 Task: Search one way flight ticket for 3 adults, 3 children in premium economy from Worcester: Worcester Regional Airport to Jackson: Jackson Hole Airport on 5-2-2023. Choice of flights is Westjet. Number of bags: 1 carry on bag. Price is upto 84000. Outbound departure time preference is 11:00.
Action: Mouse moved to (316, 141)
Screenshot: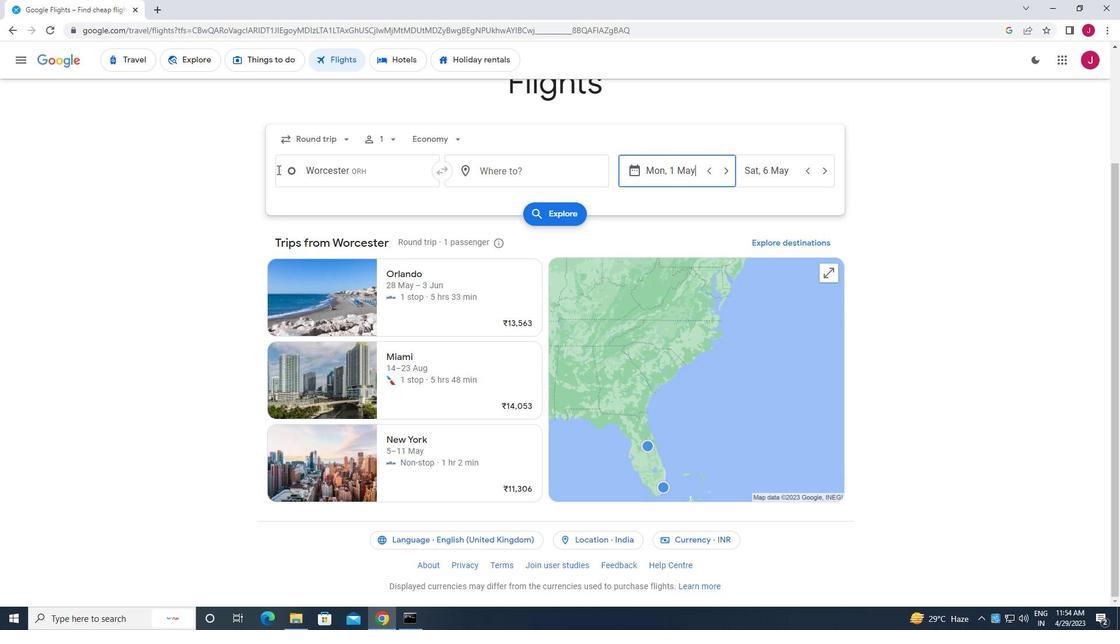 
Action: Mouse pressed left at (316, 141)
Screenshot: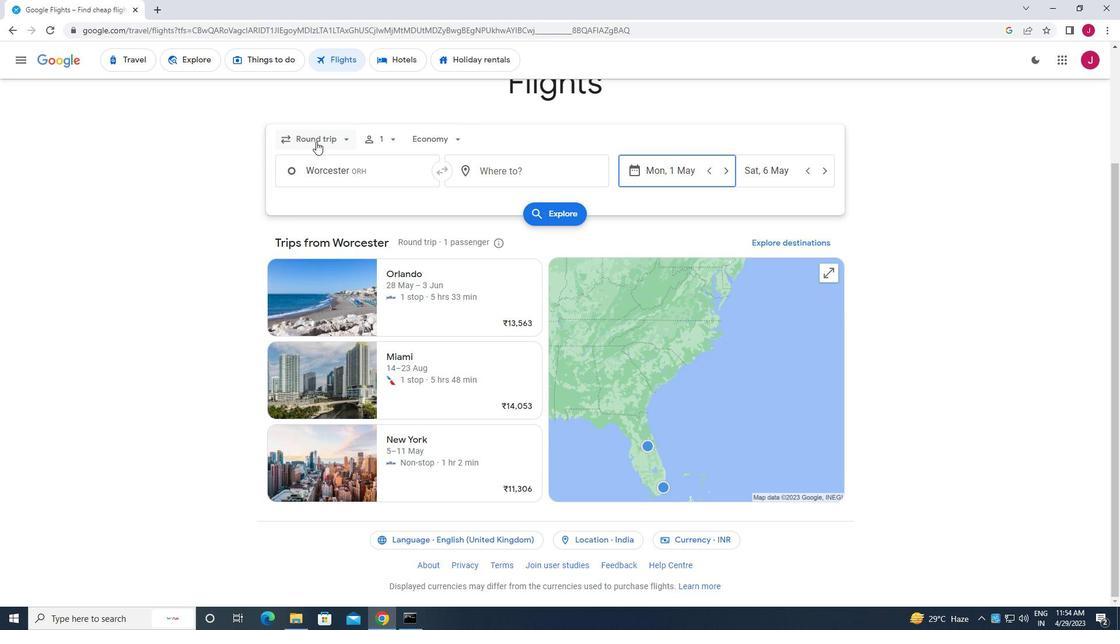 
Action: Mouse moved to (328, 193)
Screenshot: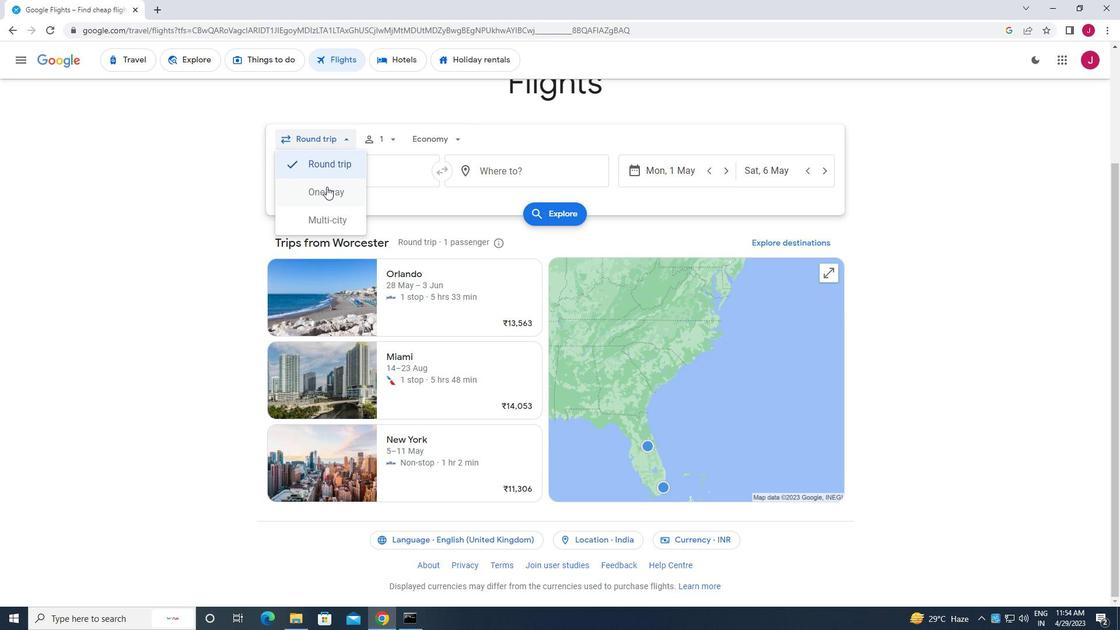 
Action: Mouse pressed left at (328, 193)
Screenshot: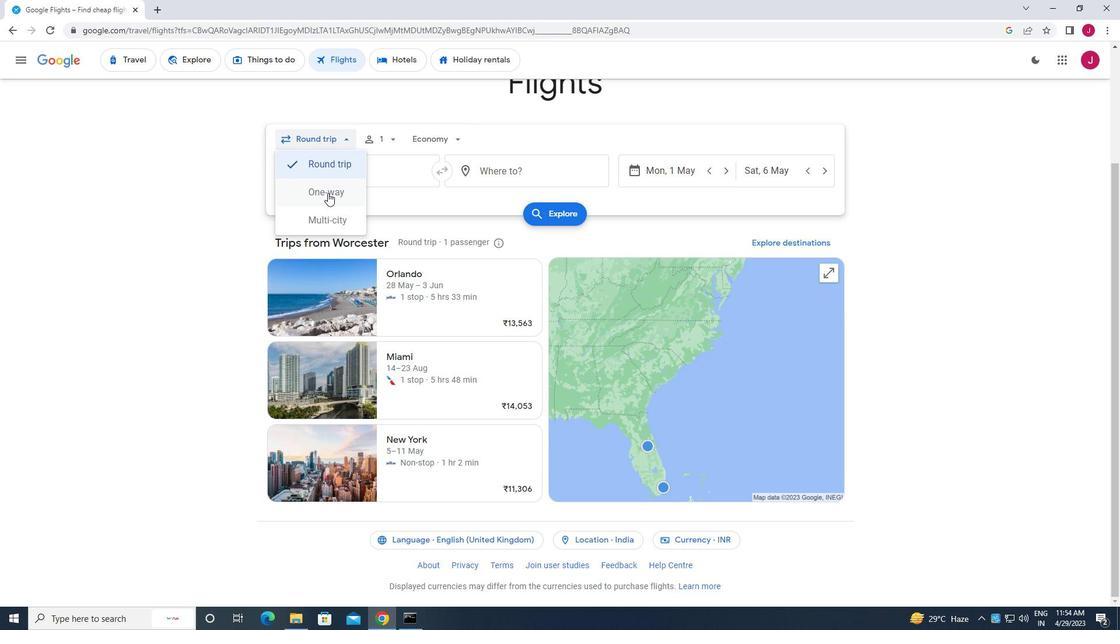 
Action: Mouse moved to (388, 135)
Screenshot: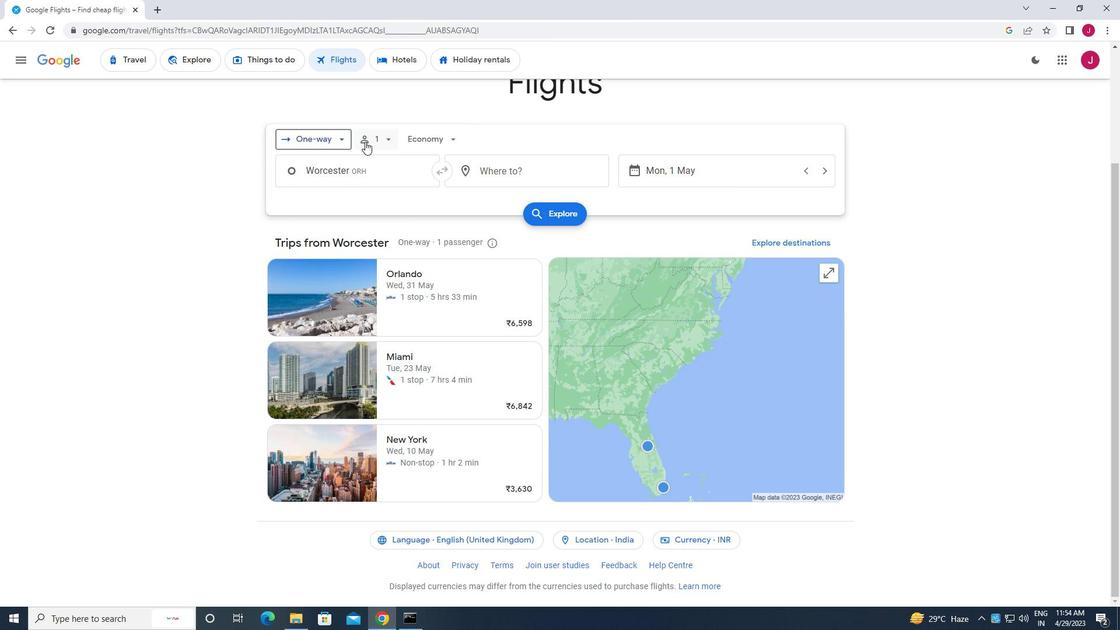 
Action: Mouse pressed left at (388, 135)
Screenshot: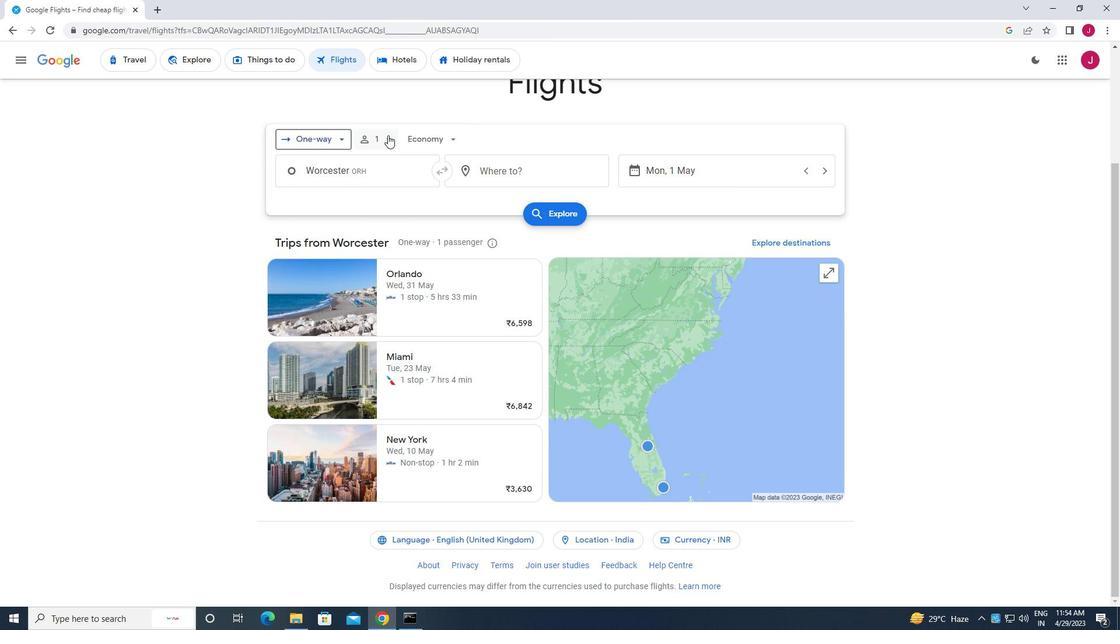 
Action: Mouse moved to (472, 169)
Screenshot: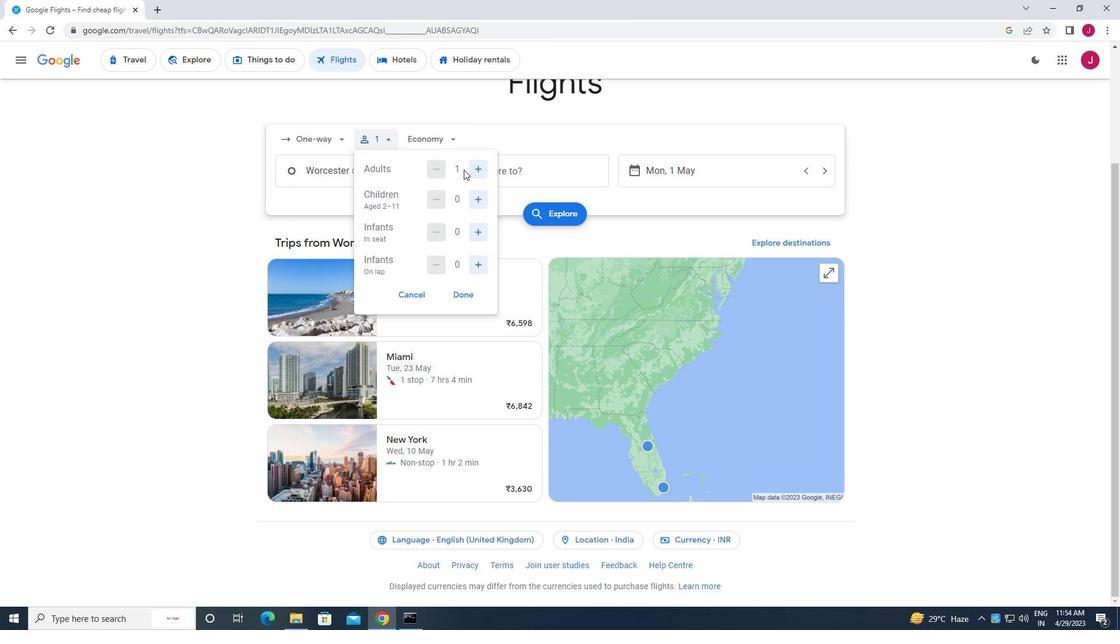 
Action: Mouse pressed left at (472, 169)
Screenshot: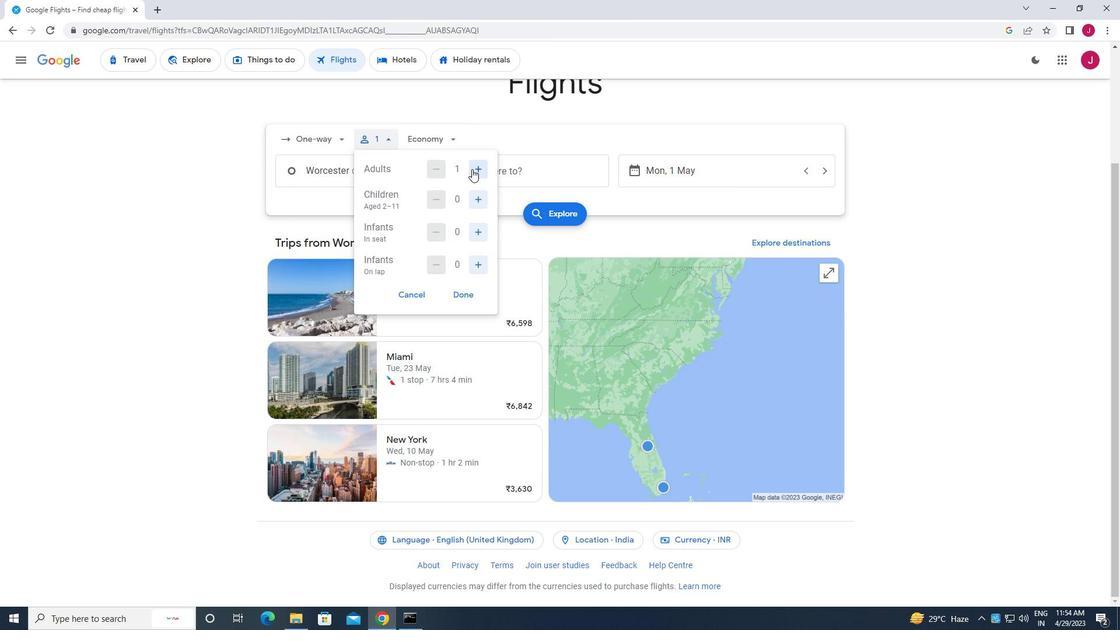 
Action: Mouse moved to (474, 169)
Screenshot: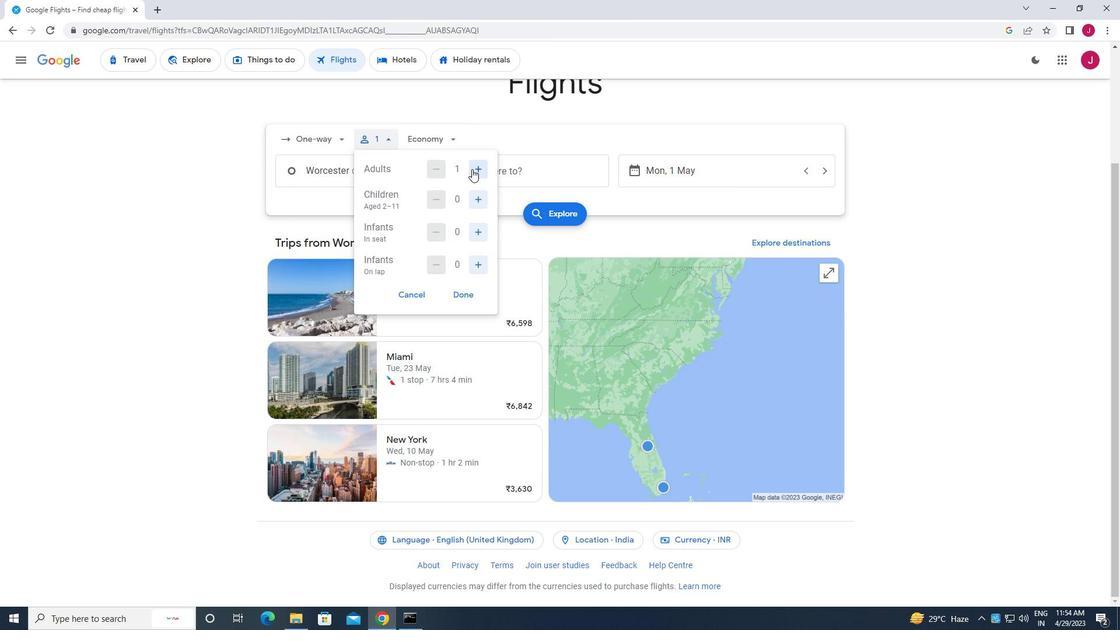 
Action: Mouse pressed left at (474, 169)
Screenshot: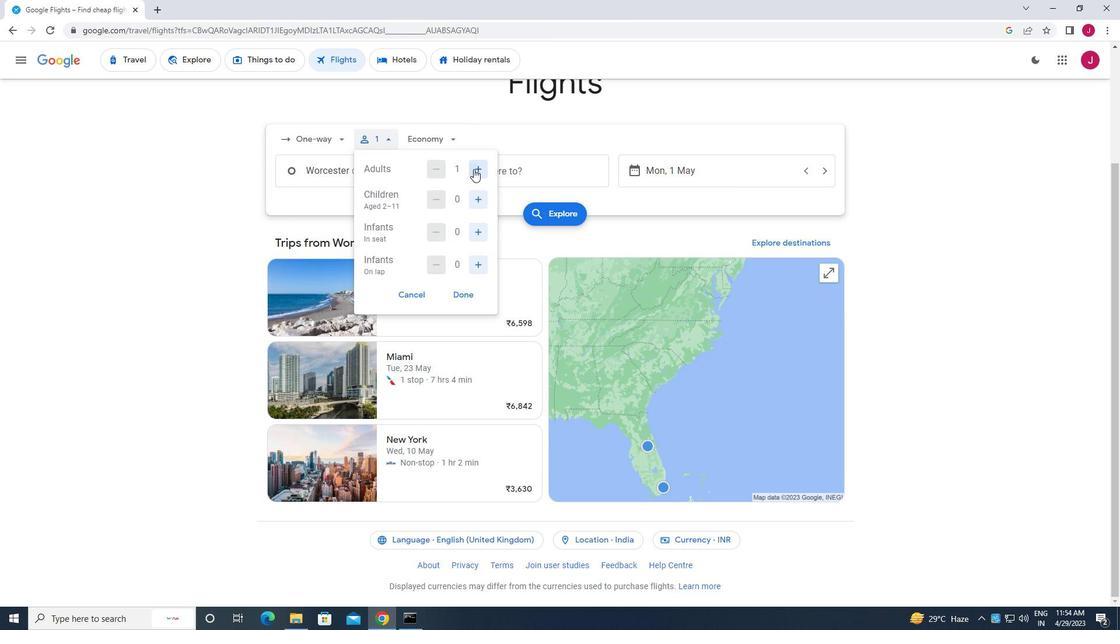 
Action: Mouse moved to (475, 197)
Screenshot: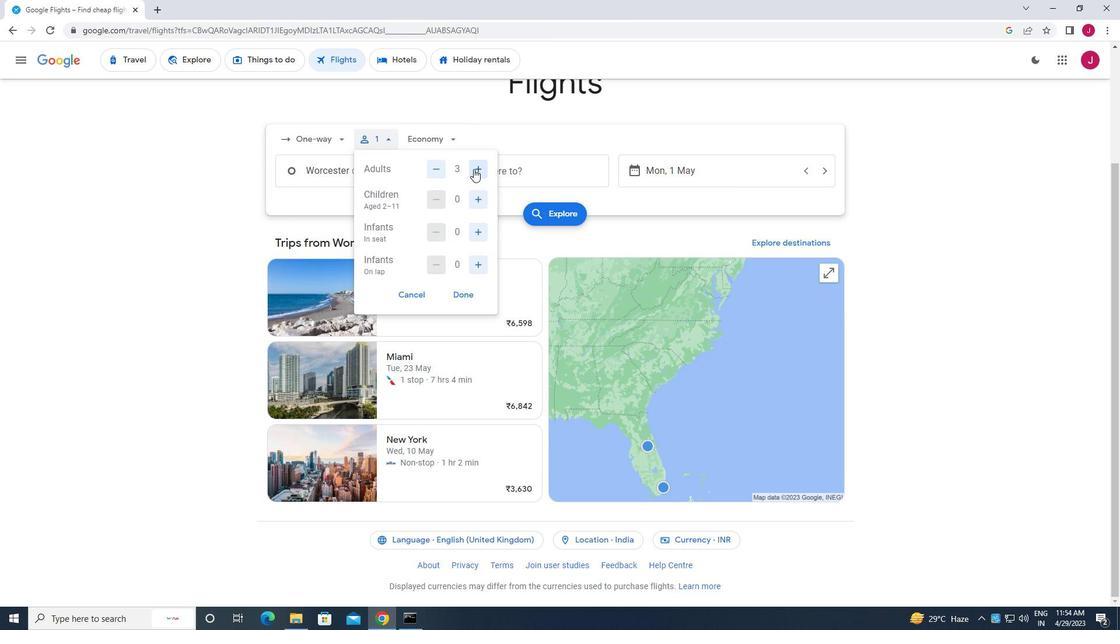 
Action: Mouse pressed left at (475, 197)
Screenshot: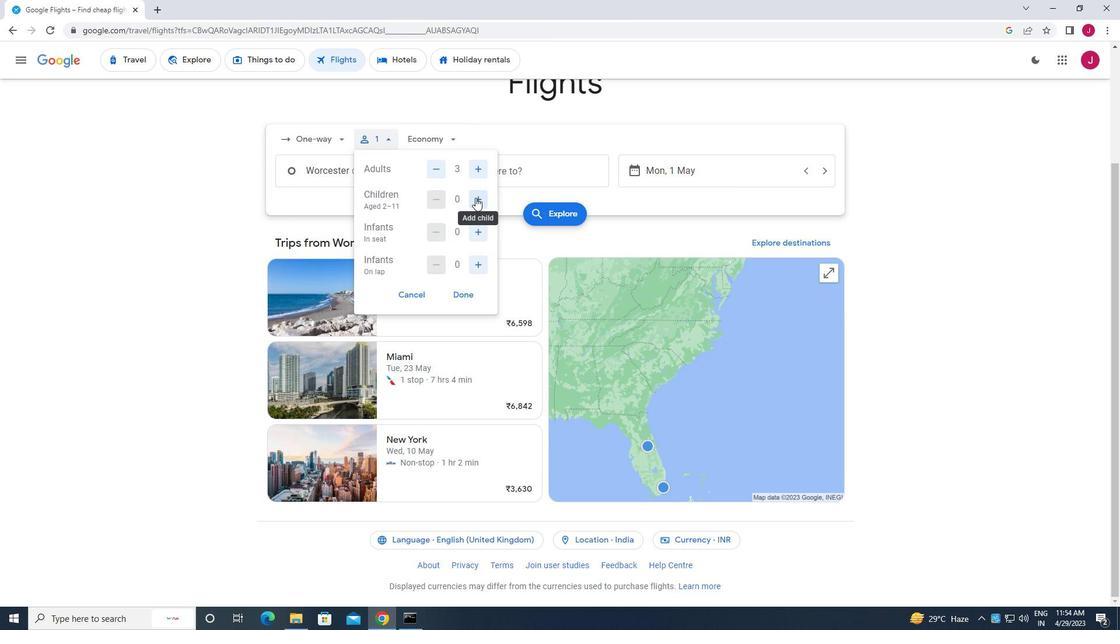 
Action: Mouse moved to (475, 197)
Screenshot: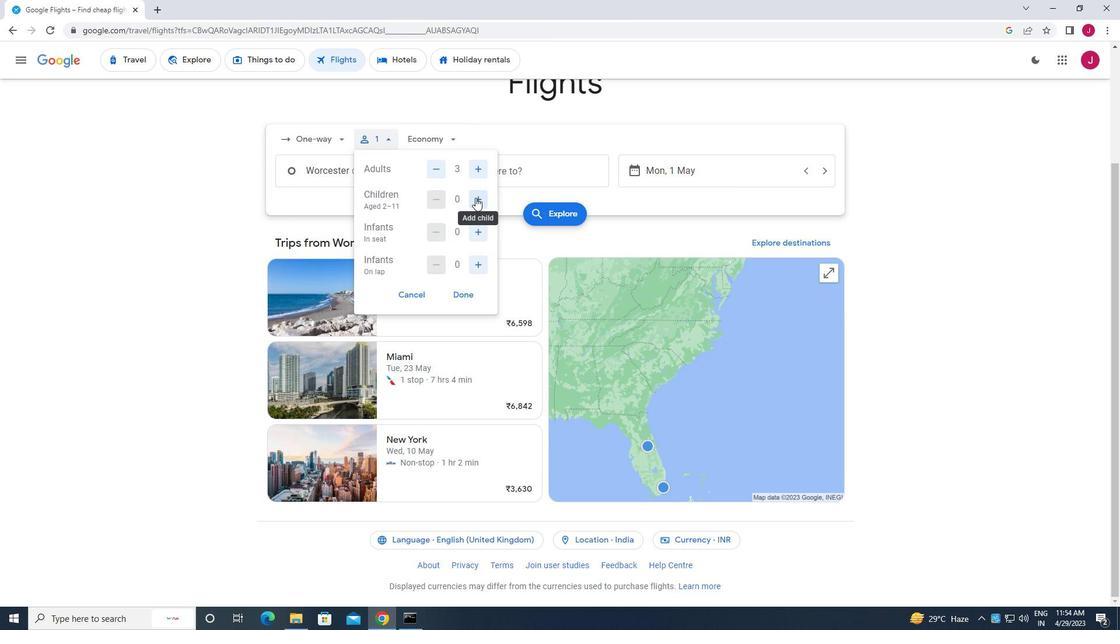 
Action: Mouse pressed left at (475, 197)
Screenshot: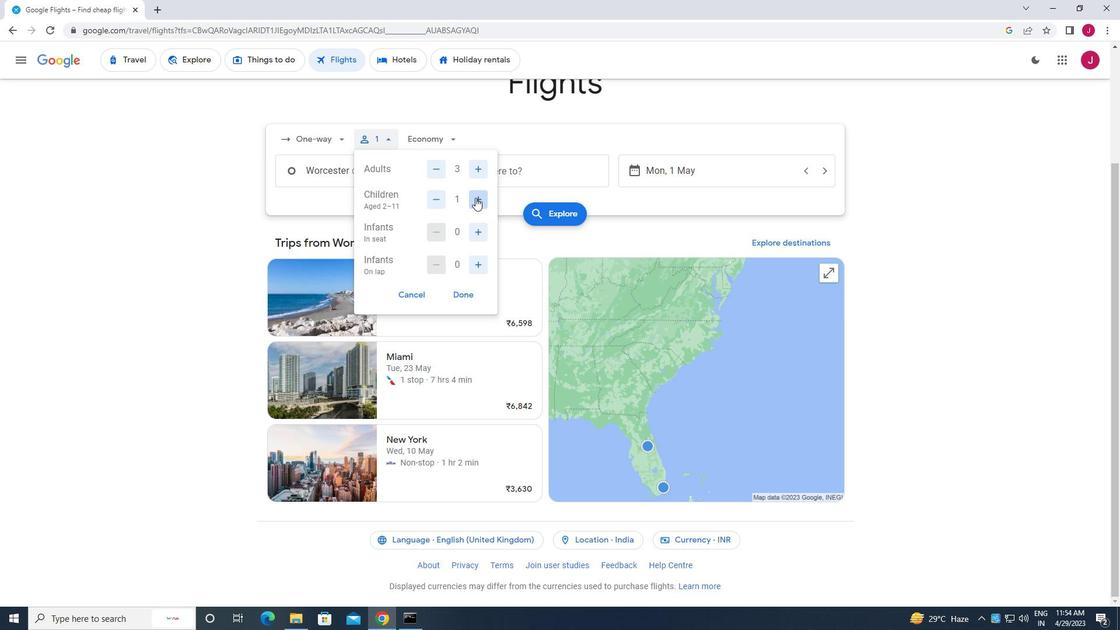 
Action: Mouse pressed left at (475, 197)
Screenshot: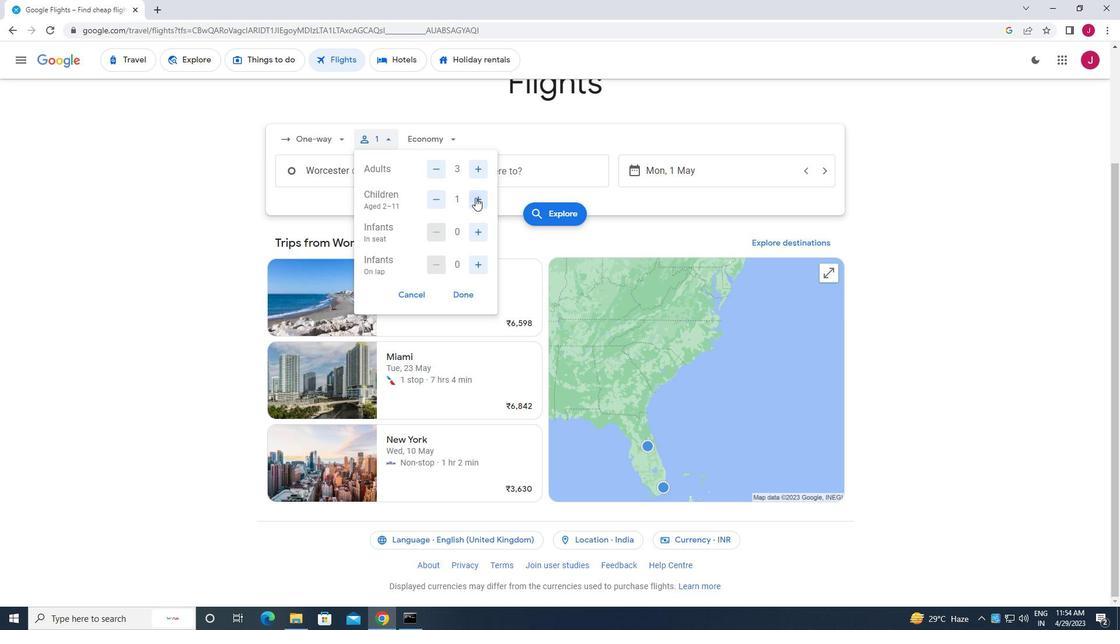 
Action: Mouse moved to (467, 296)
Screenshot: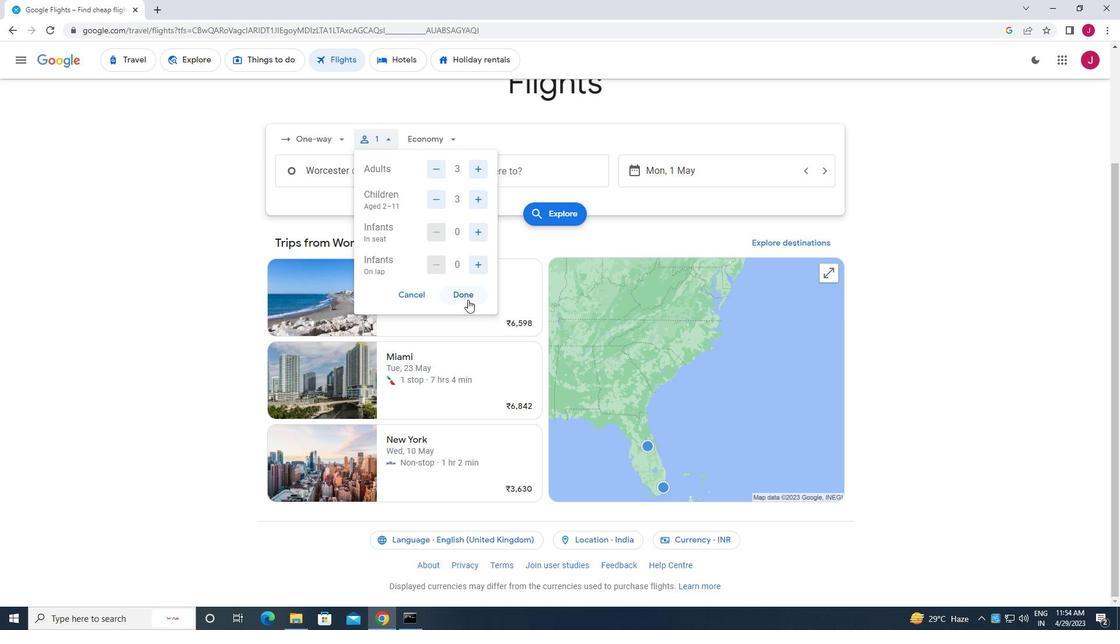 
Action: Mouse pressed left at (467, 296)
Screenshot: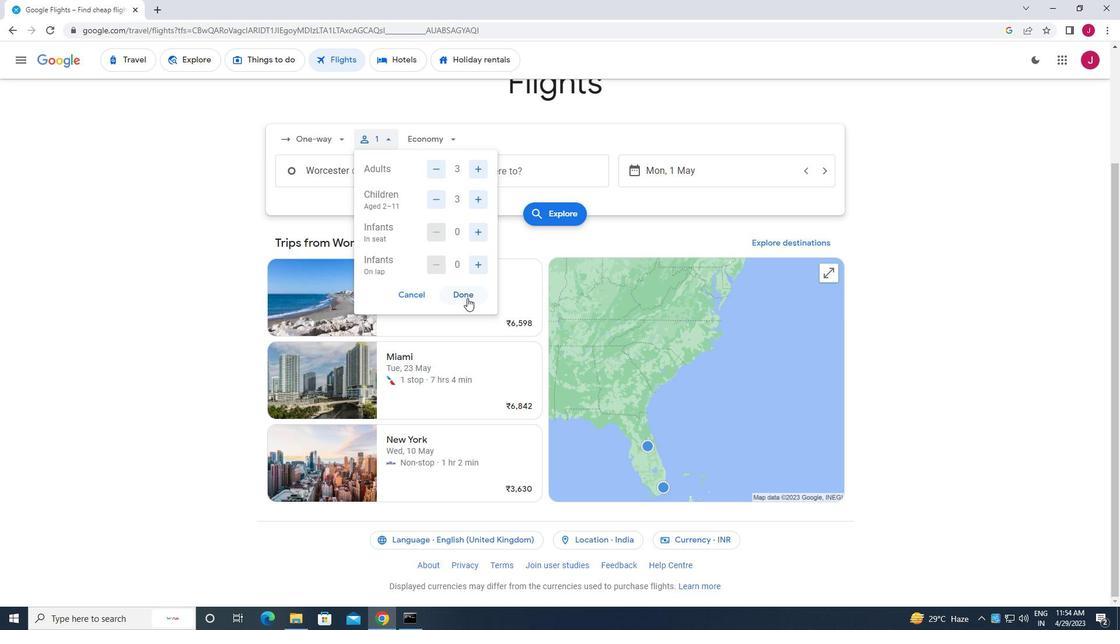 
Action: Mouse moved to (429, 141)
Screenshot: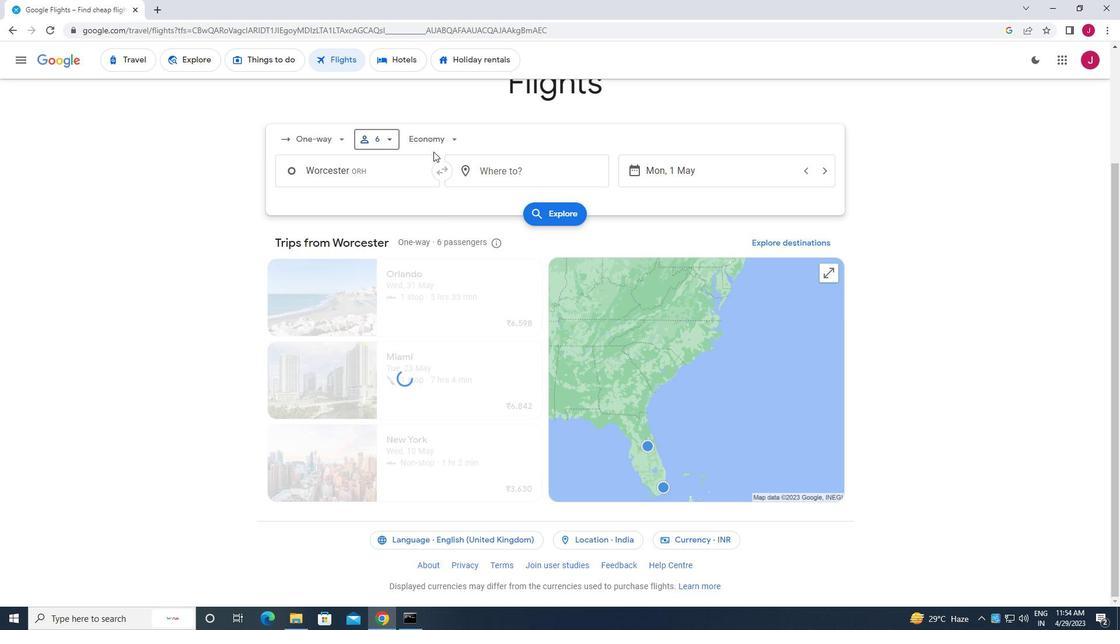 
Action: Mouse pressed left at (429, 141)
Screenshot: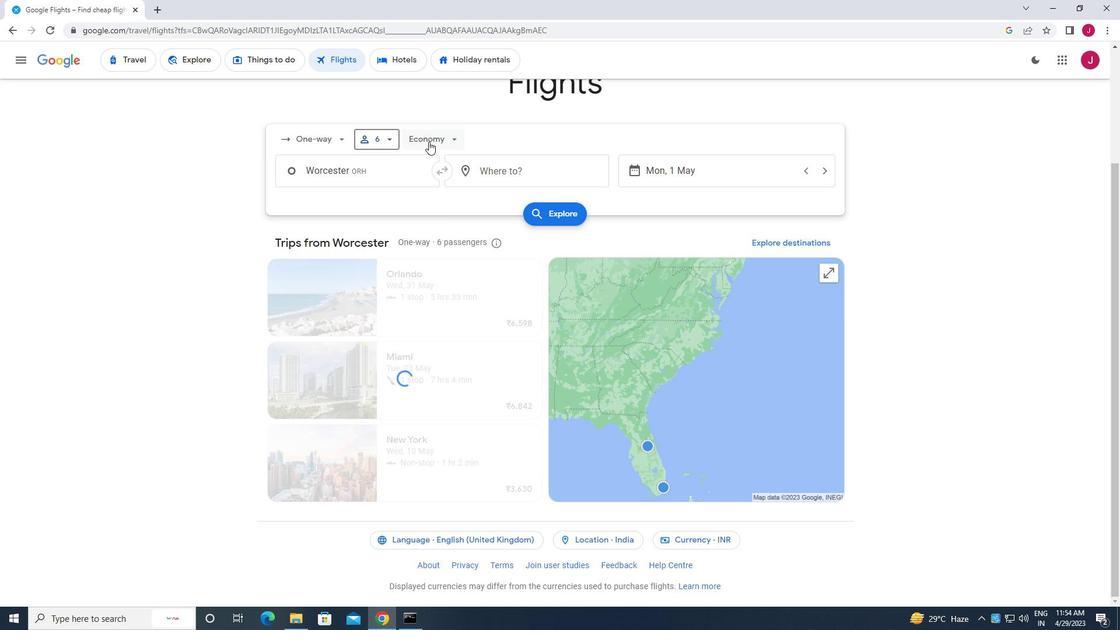 
Action: Mouse moved to (441, 189)
Screenshot: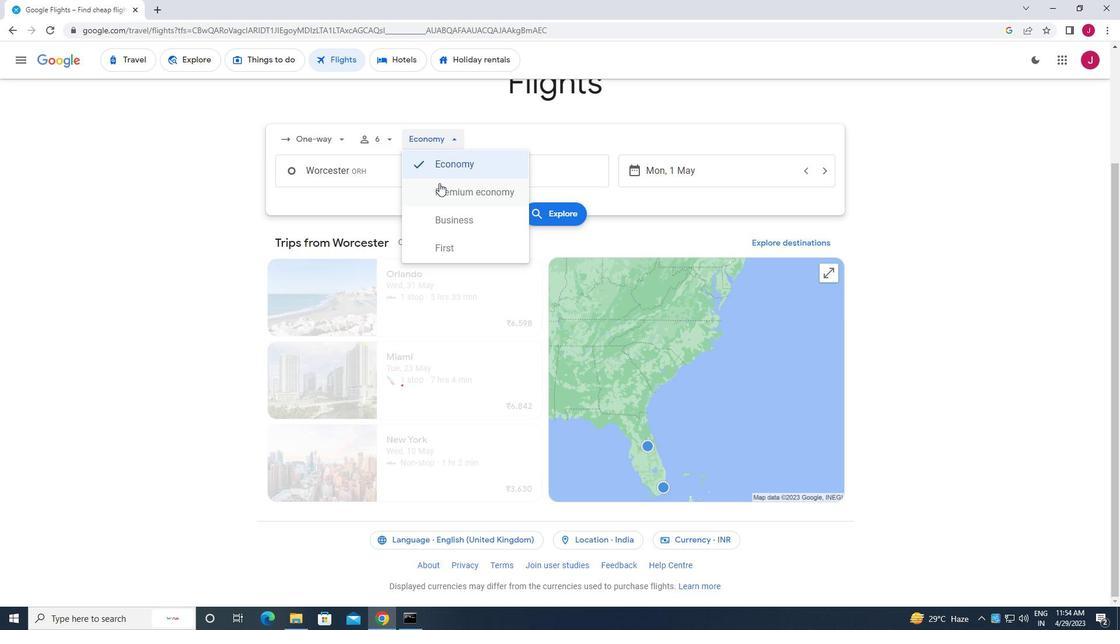 
Action: Mouse pressed left at (441, 189)
Screenshot: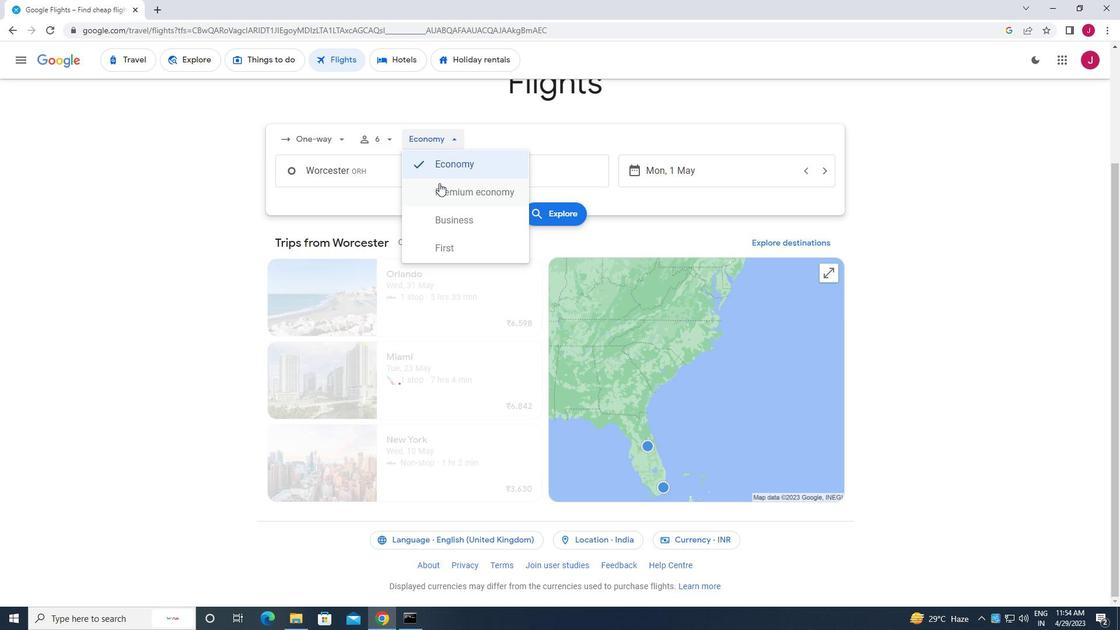 
Action: Mouse moved to (388, 175)
Screenshot: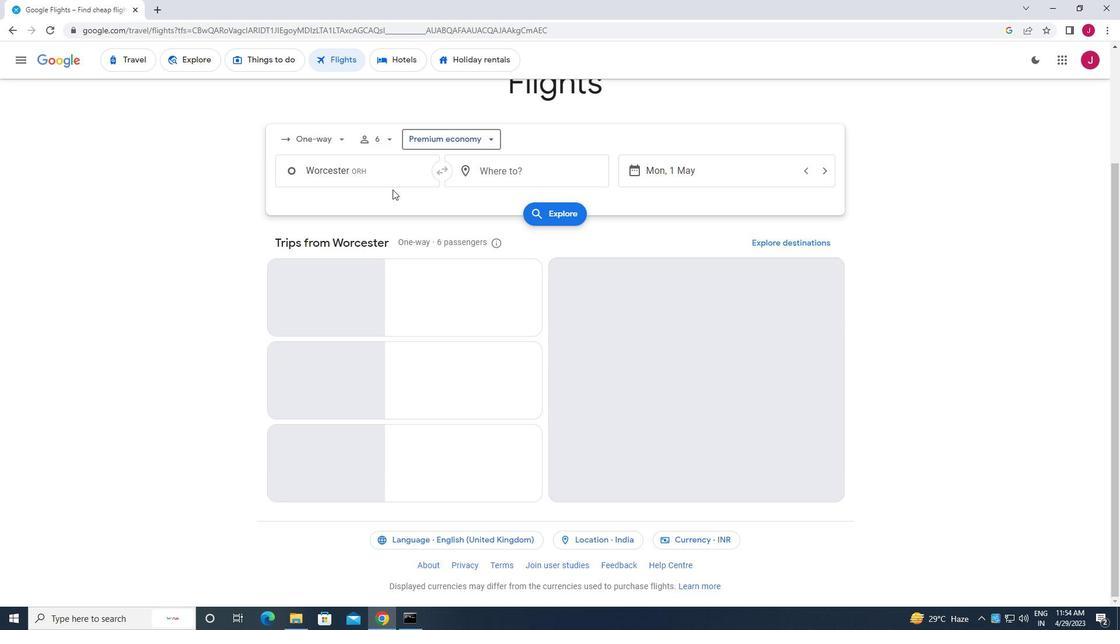 
Action: Mouse pressed left at (388, 175)
Screenshot: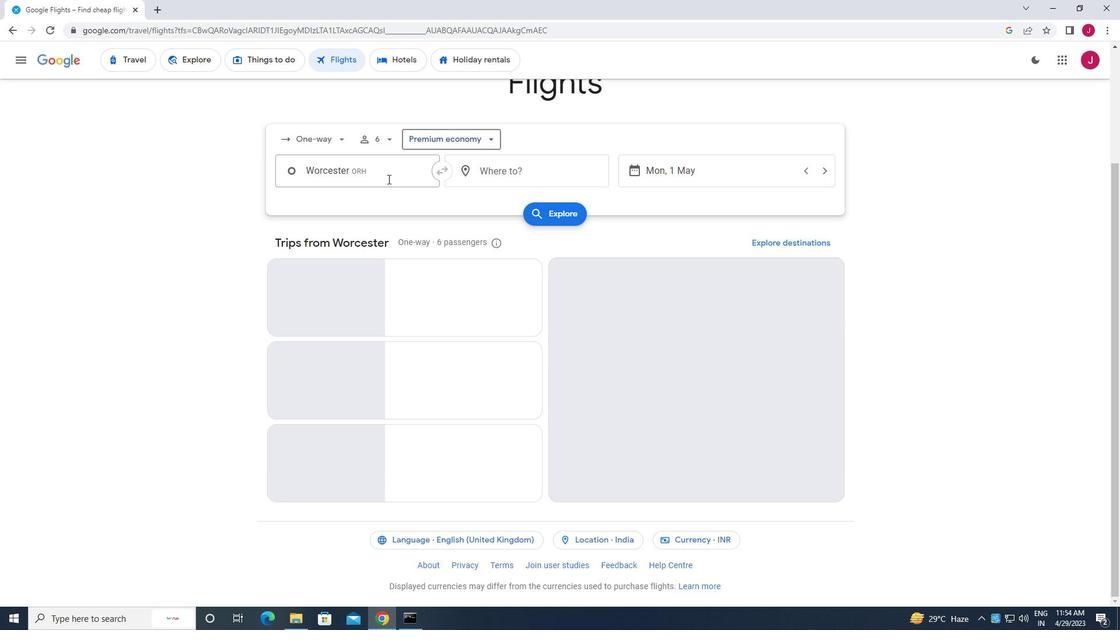 
Action: Mouse moved to (387, 175)
Screenshot: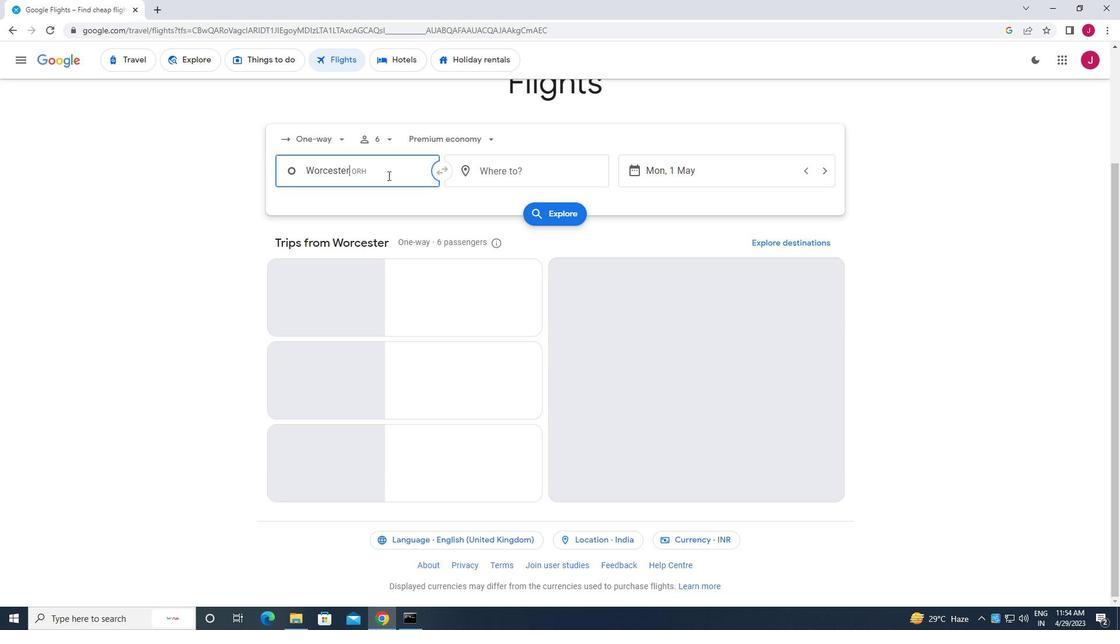 
Action: Key pressed worcester
Screenshot: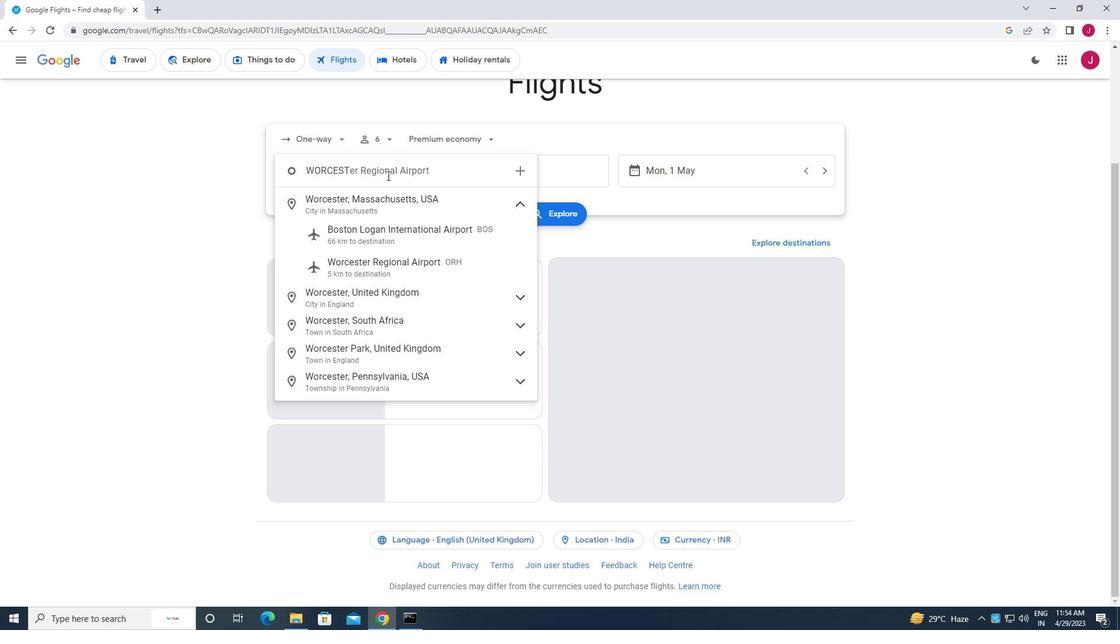 
Action: Mouse moved to (411, 252)
Screenshot: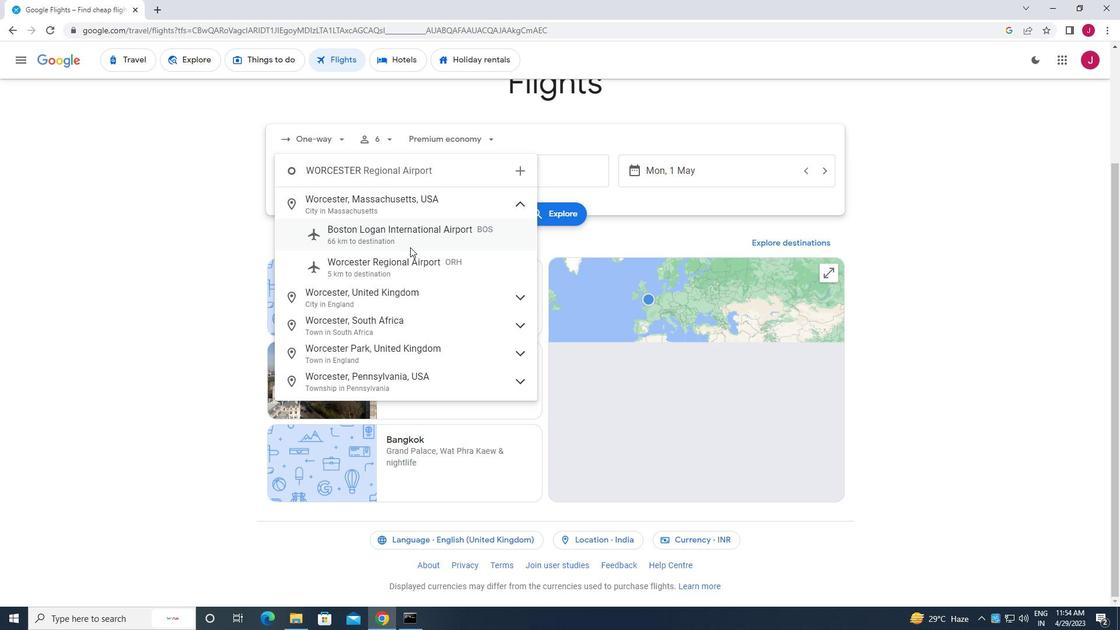 
Action: Mouse pressed left at (411, 252)
Screenshot: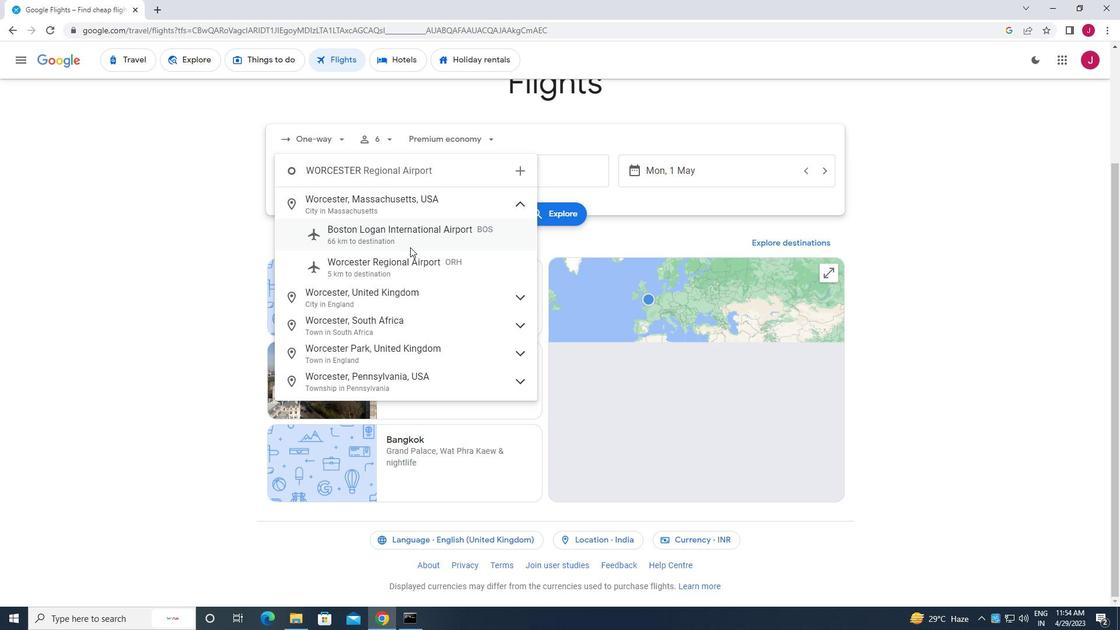 
Action: Mouse moved to (519, 173)
Screenshot: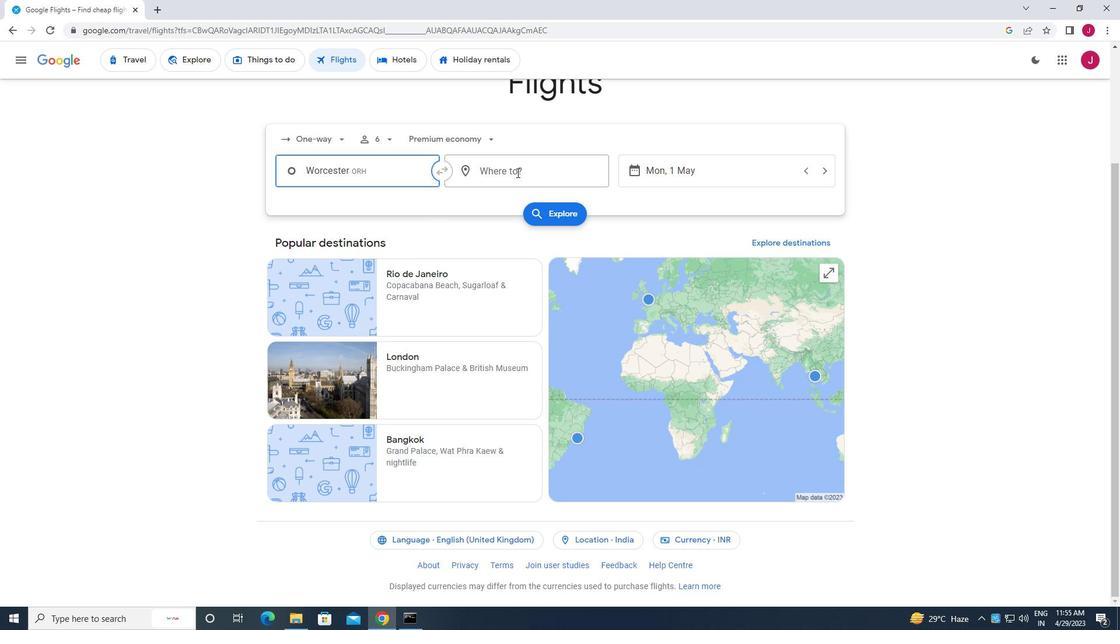 
Action: Mouse pressed left at (519, 173)
Screenshot: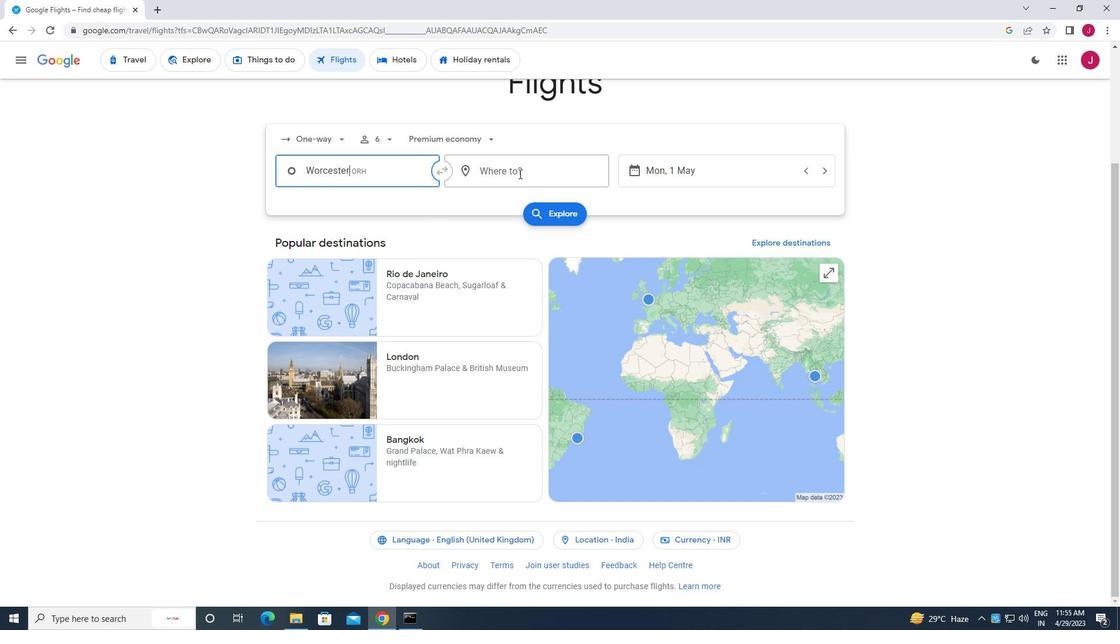 
Action: Key pressed jackson<Key.space>h
Screenshot: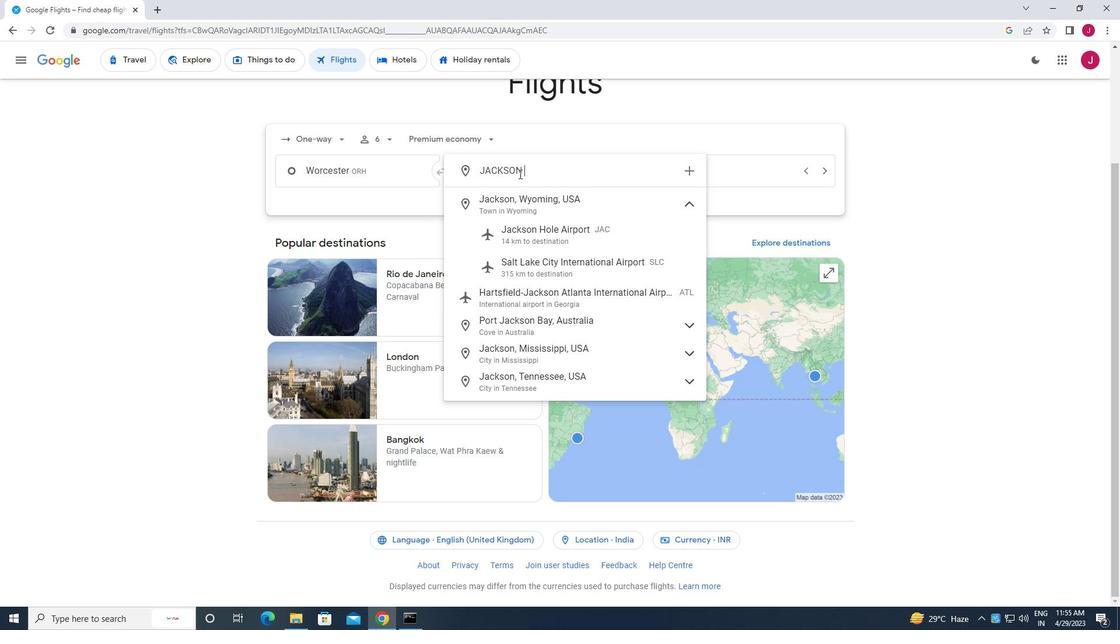 
Action: Mouse moved to (509, 227)
Screenshot: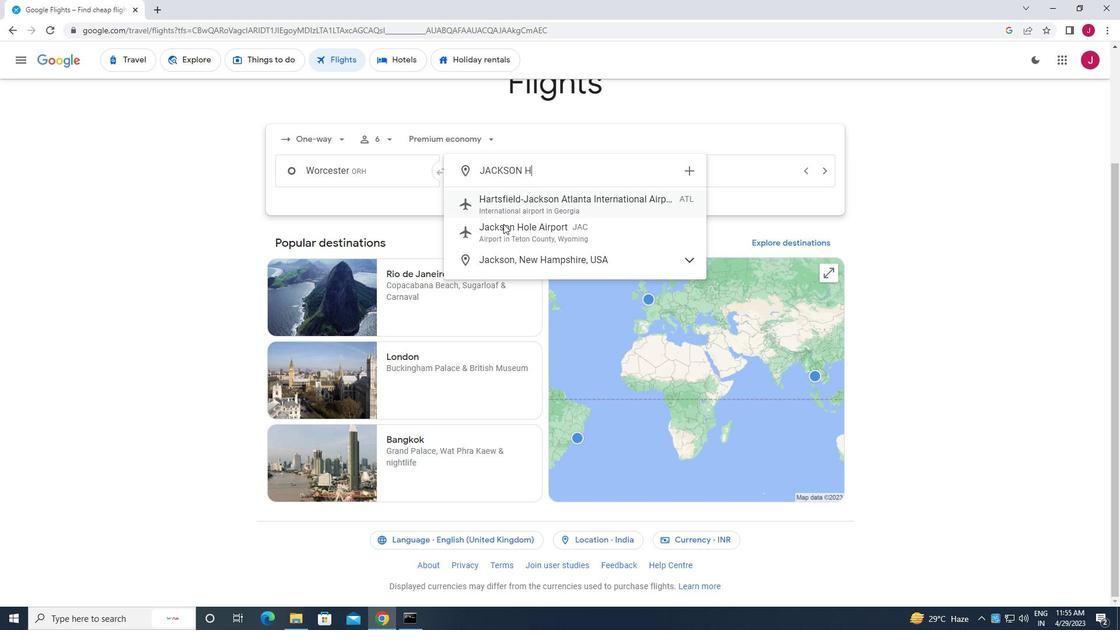 
Action: Mouse pressed left at (509, 227)
Screenshot: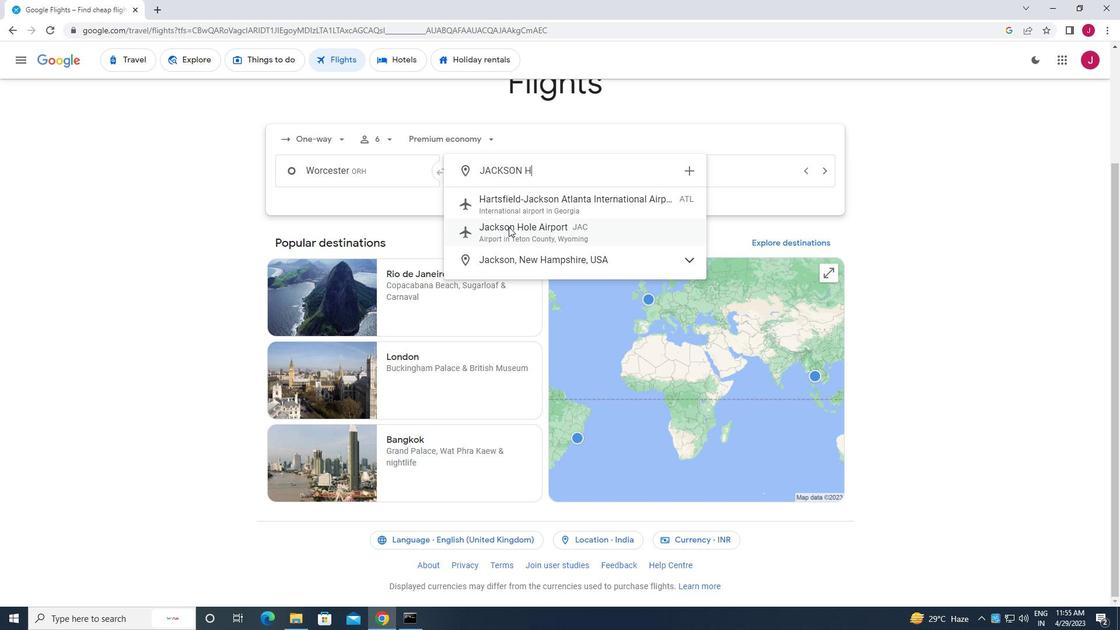 
Action: Mouse moved to (733, 164)
Screenshot: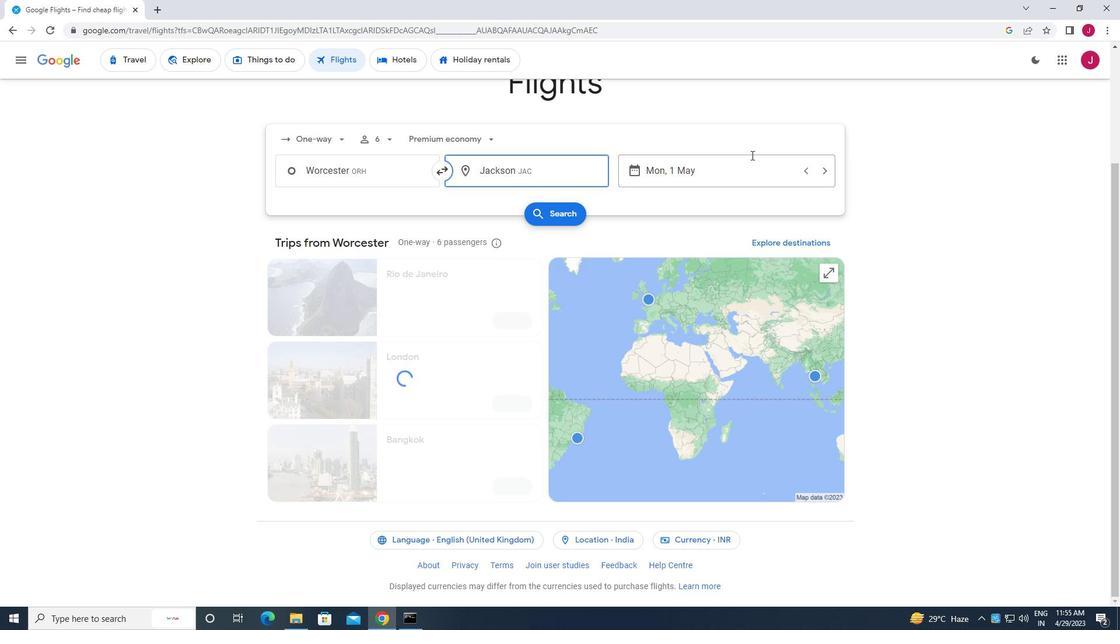 
Action: Mouse pressed left at (733, 164)
Screenshot: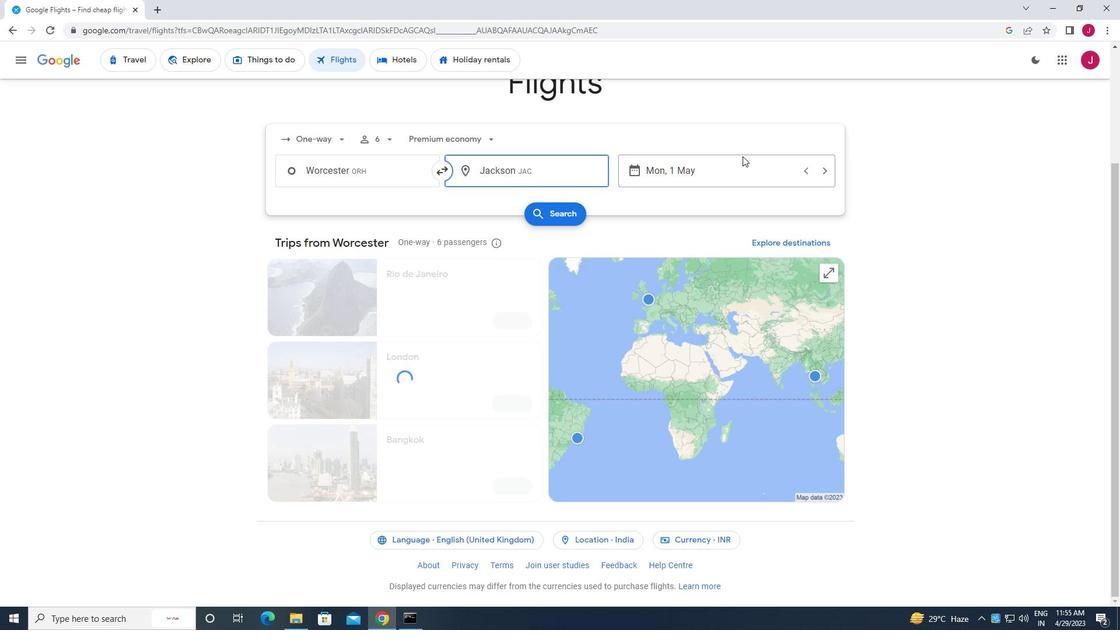 
Action: Mouse moved to (698, 262)
Screenshot: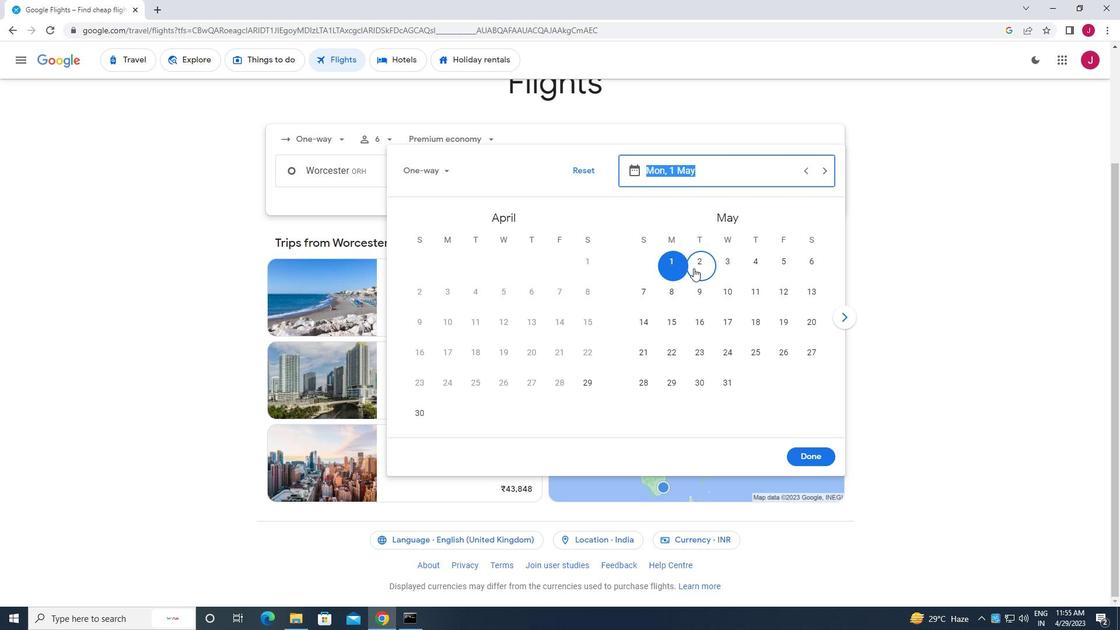 
Action: Mouse pressed left at (698, 262)
Screenshot: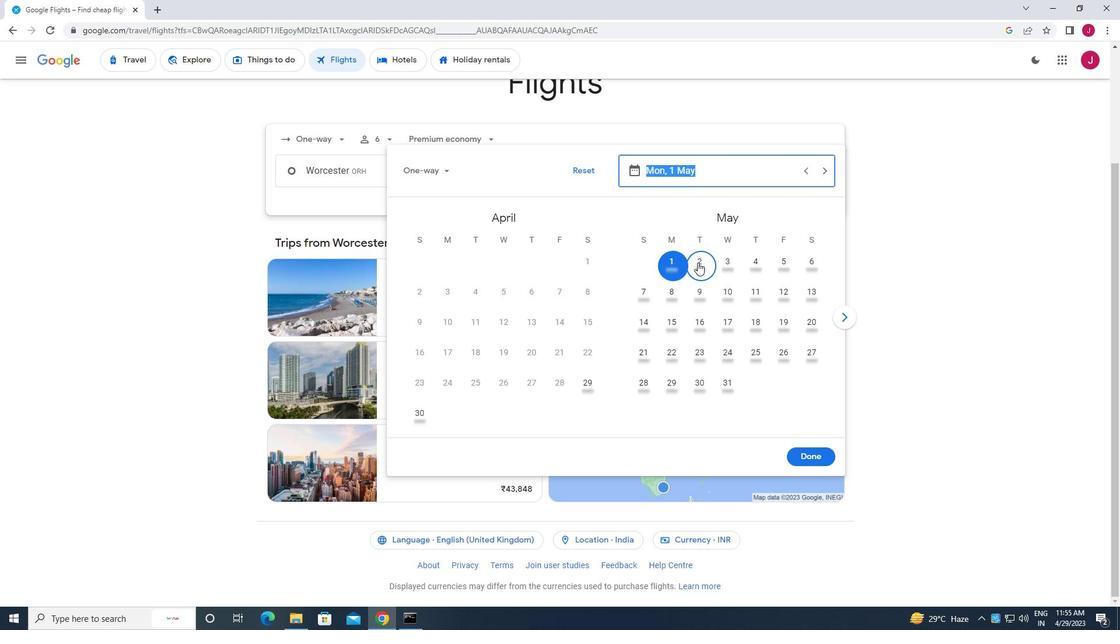 
Action: Mouse moved to (803, 455)
Screenshot: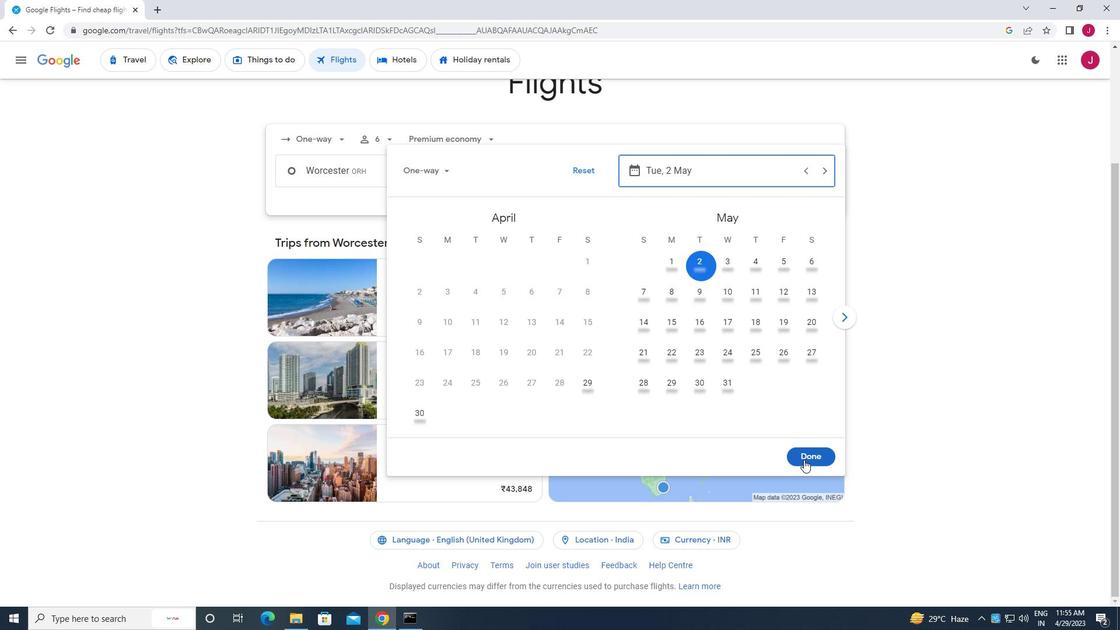 
Action: Mouse pressed left at (803, 455)
Screenshot: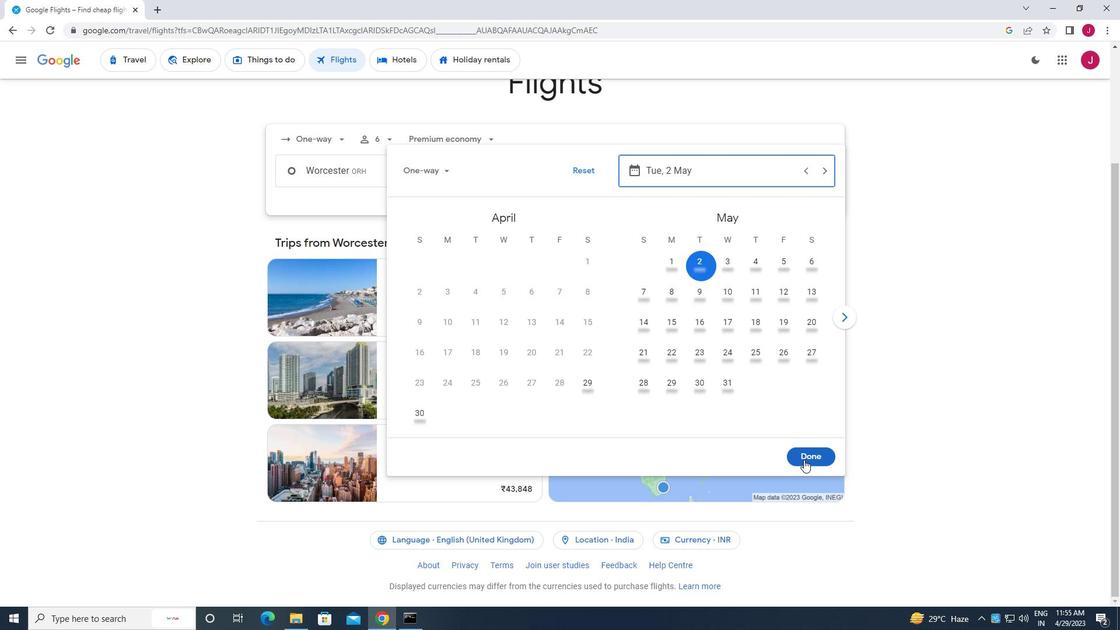
Action: Mouse moved to (565, 218)
Screenshot: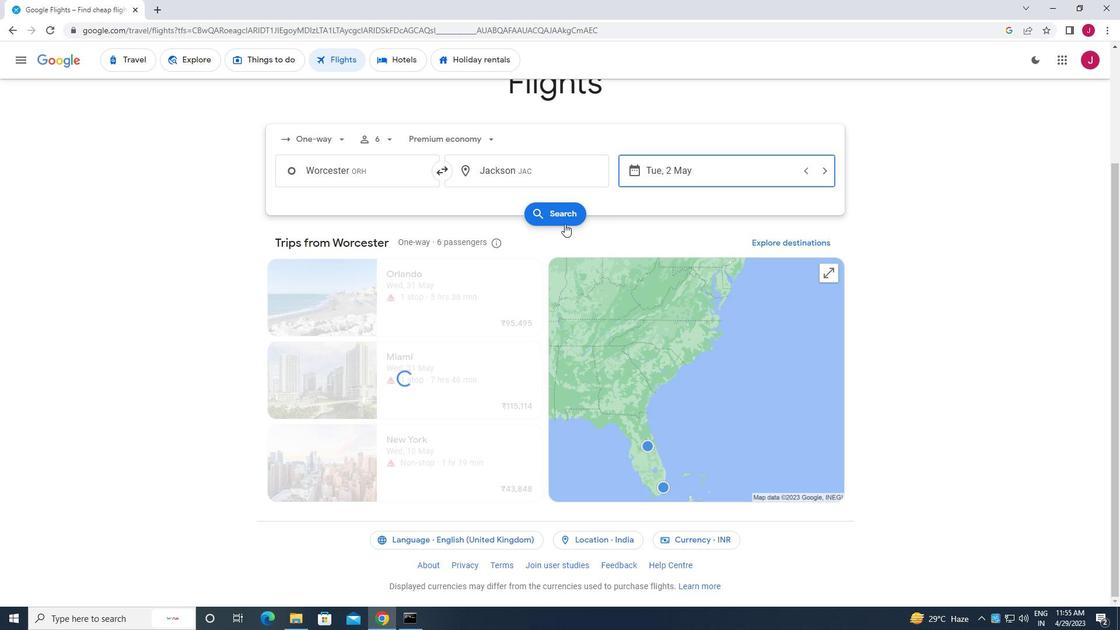 
Action: Mouse pressed left at (565, 218)
Screenshot: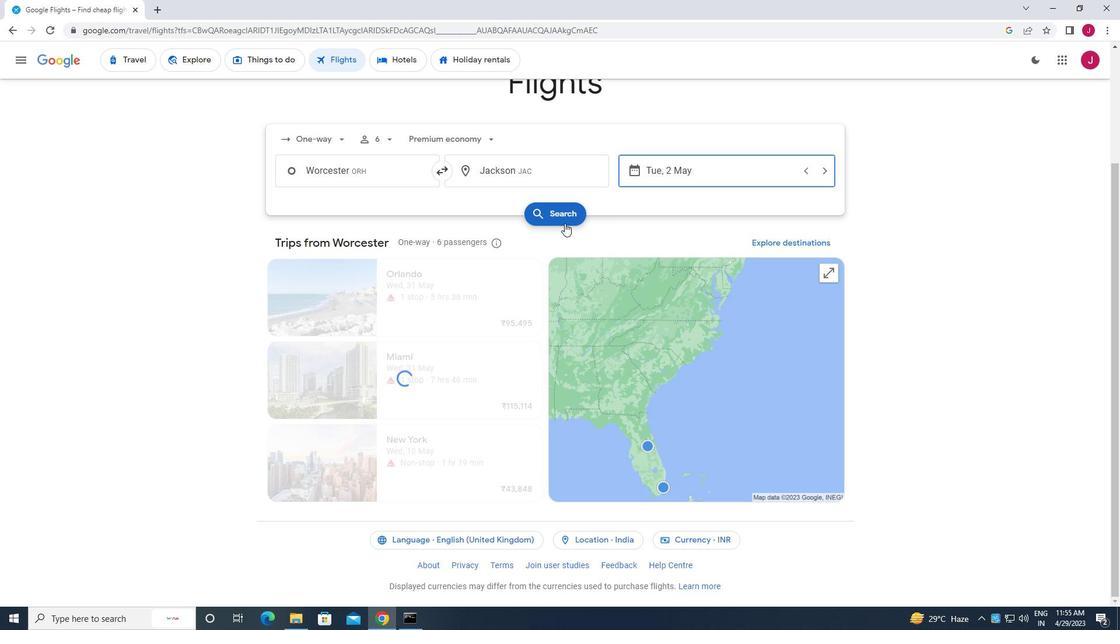 
Action: Mouse moved to (290, 165)
Screenshot: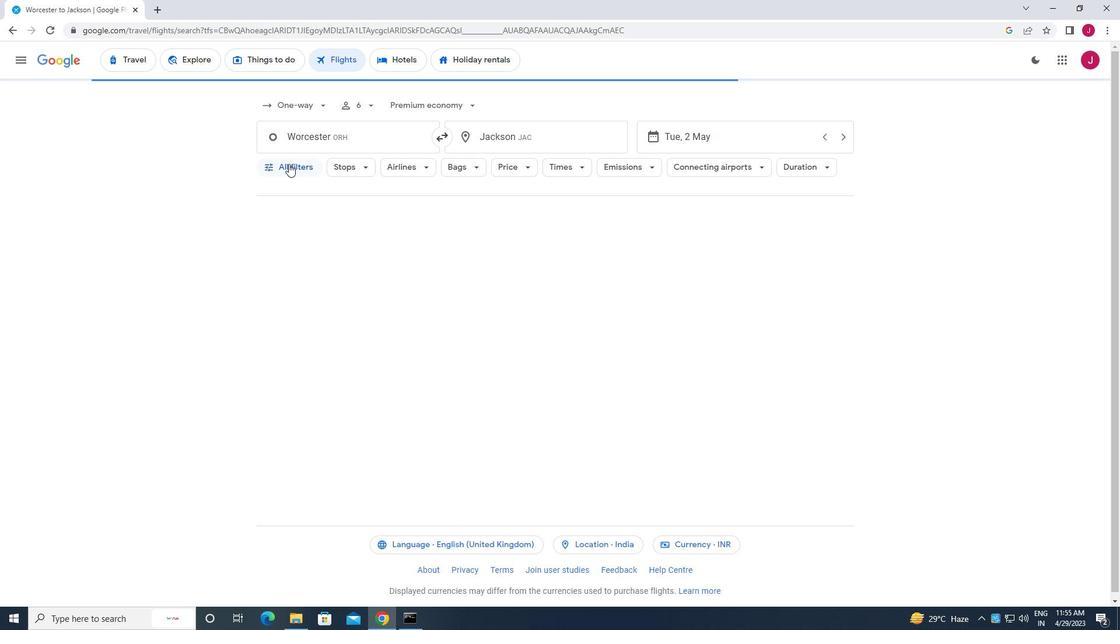 
Action: Mouse pressed left at (290, 165)
Screenshot: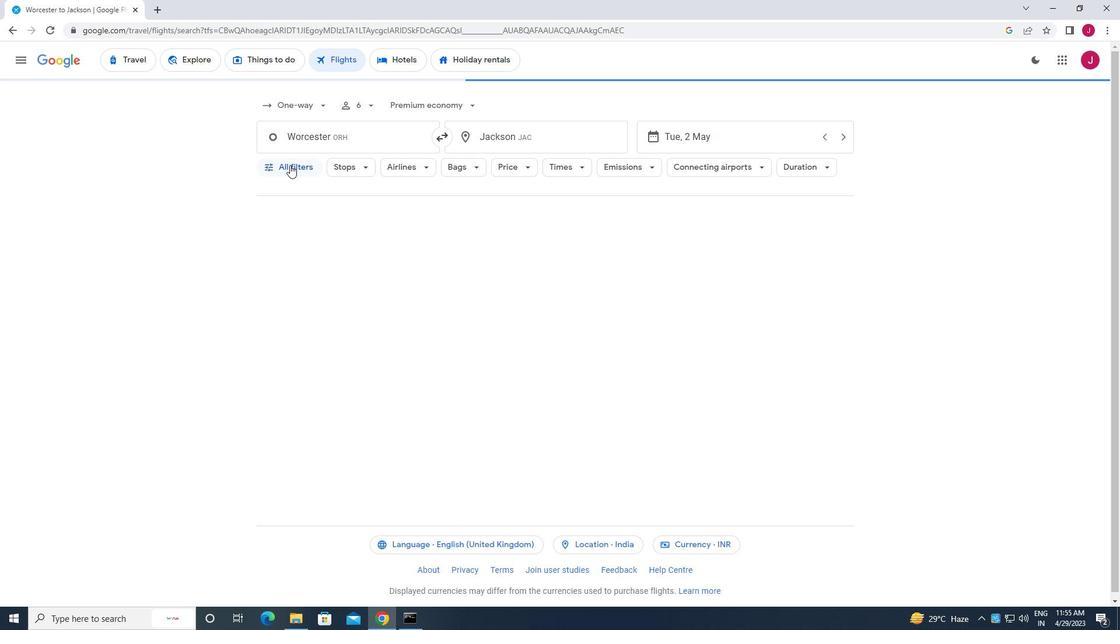 
Action: Mouse moved to (293, 200)
Screenshot: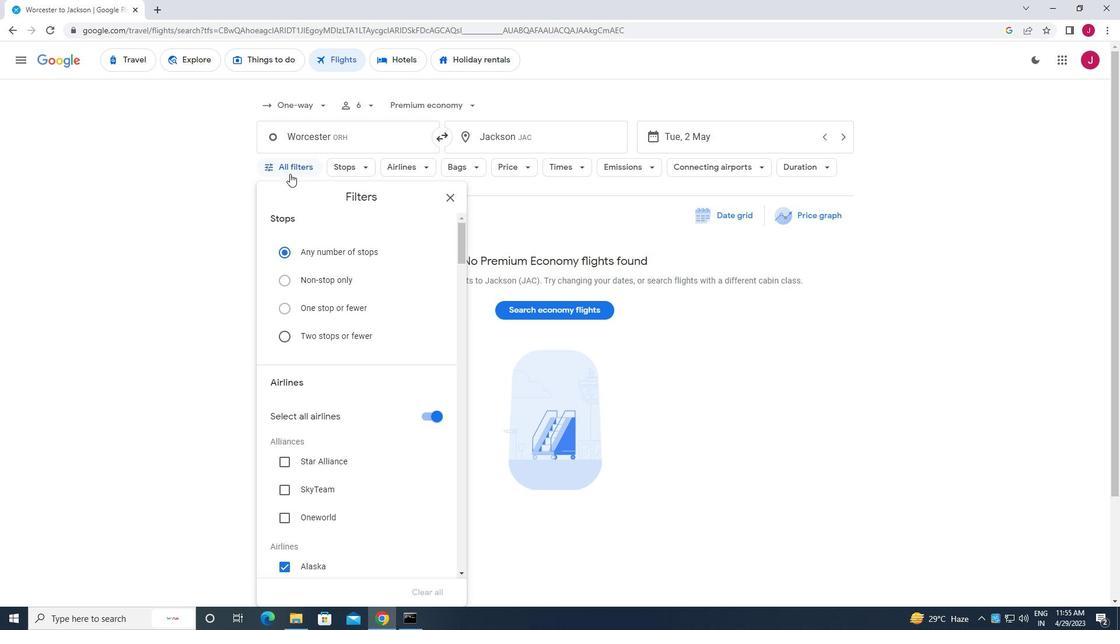 
Action: Mouse scrolled (293, 200) with delta (0, 0)
Screenshot: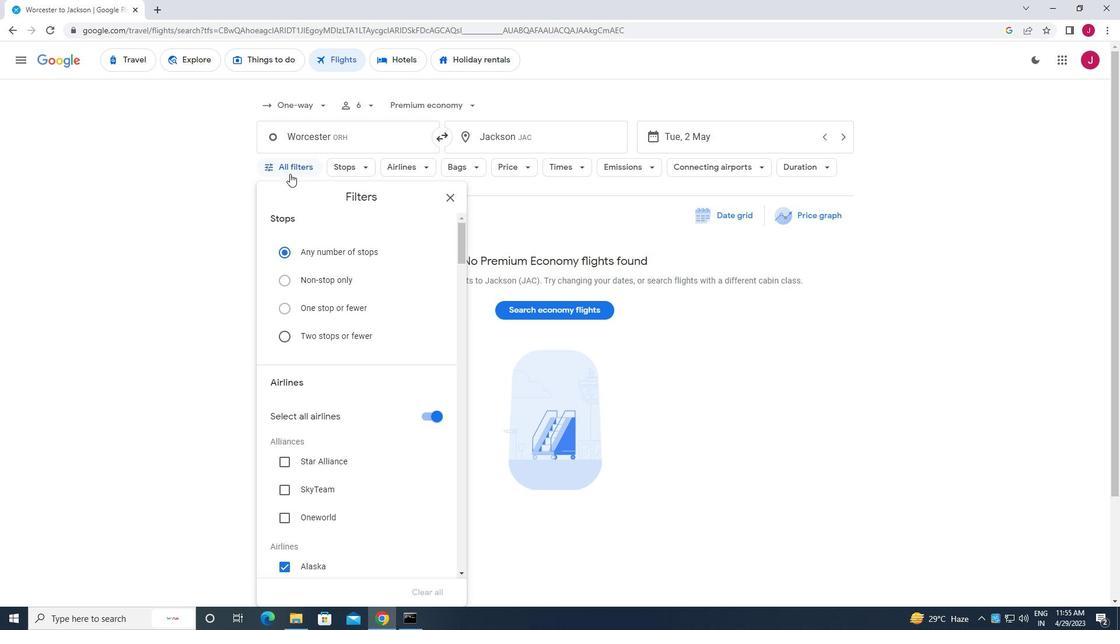 
Action: Mouse moved to (294, 205)
Screenshot: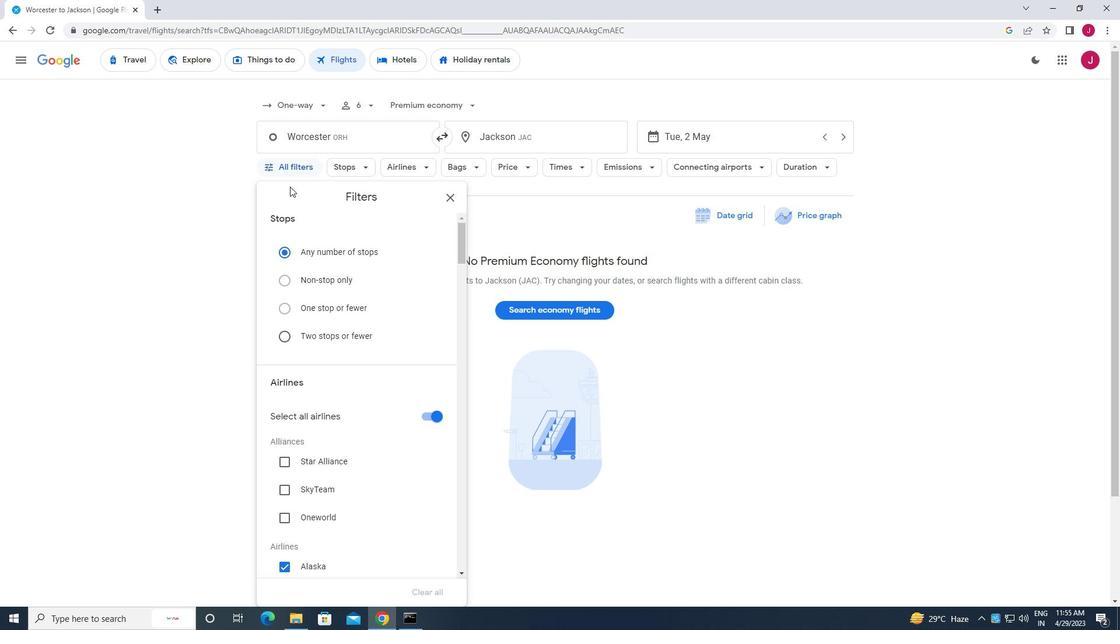 
Action: Mouse scrolled (294, 204) with delta (0, 0)
Screenshot: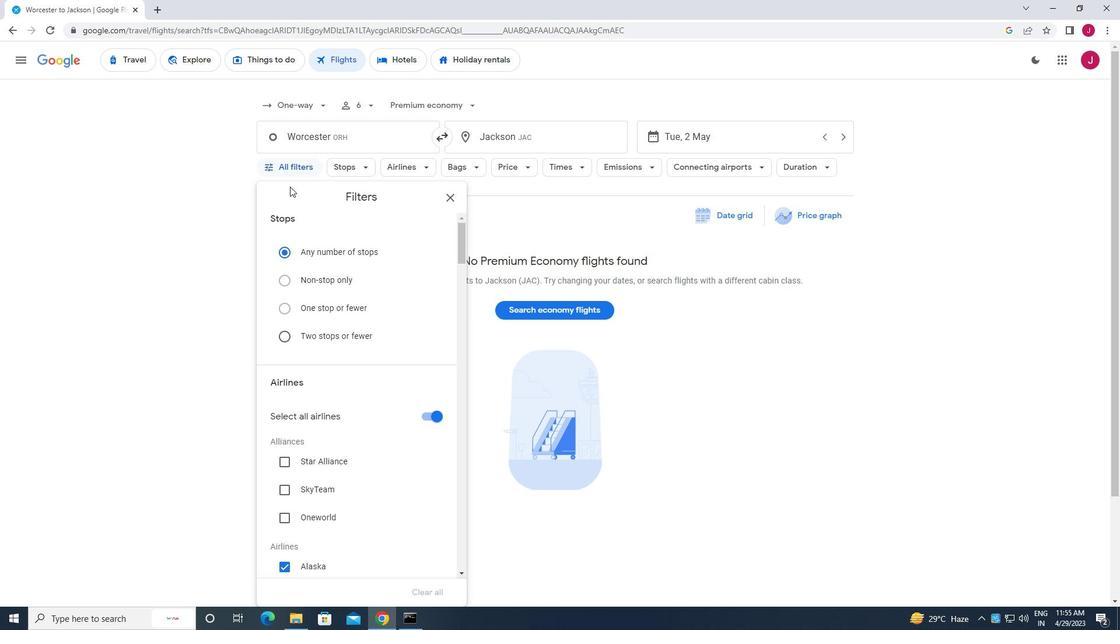 
Action: Mouse moved to (302, 218)
Screenshot: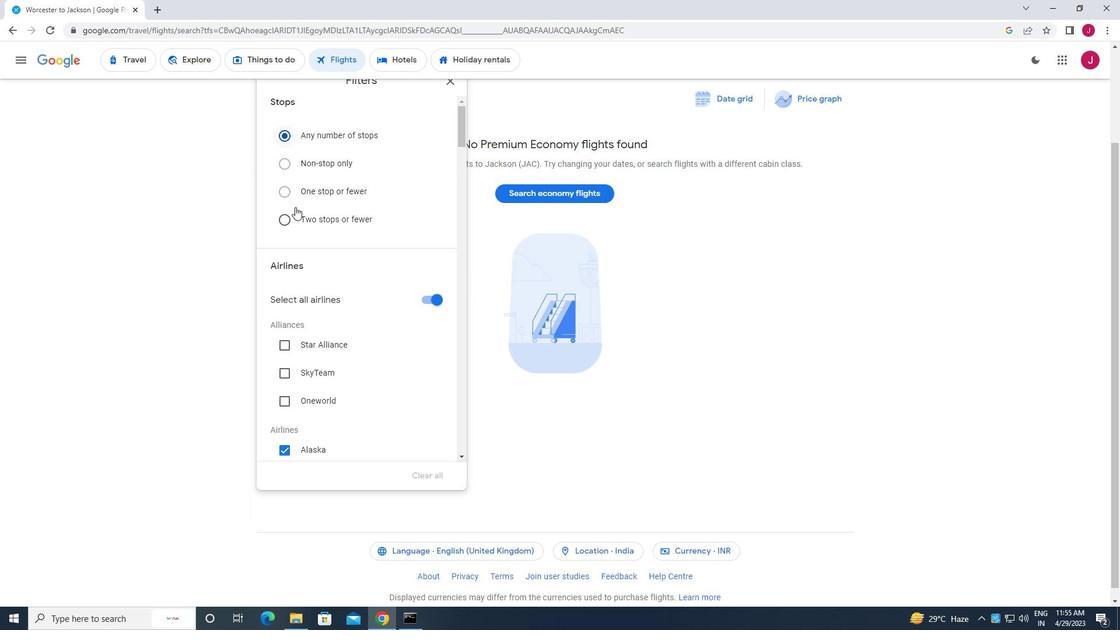 
Action: Mouse scrolled (302, 217) with delta (0, 0)
Screenshot: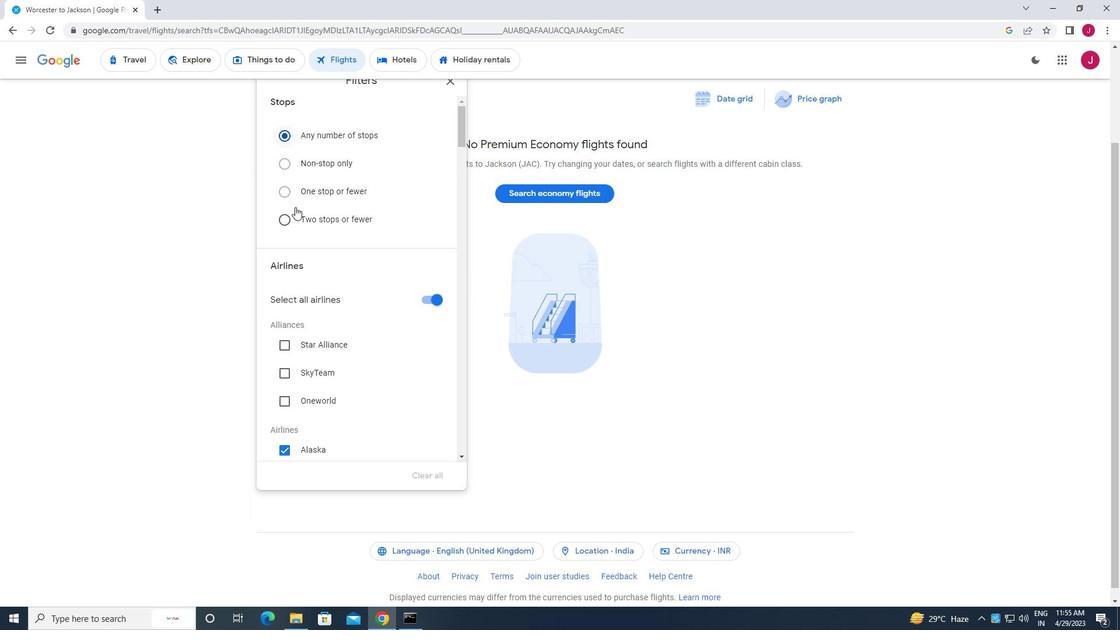 
Action: Mouse moved to (305, 221)
Screenshot: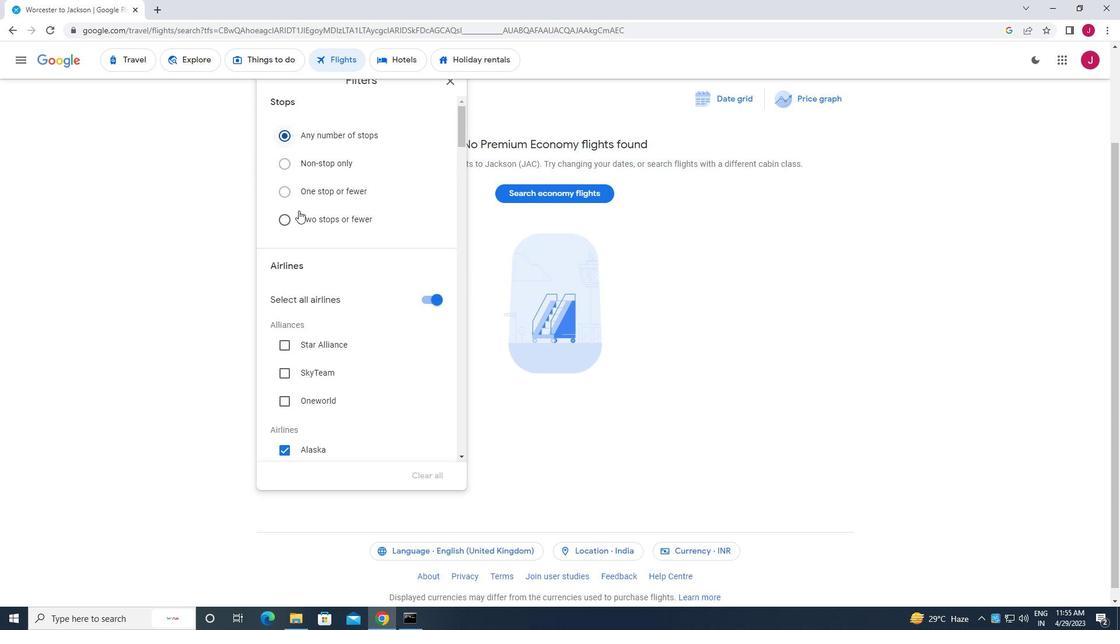 
Action: Mouse scrolled (305, 220) with delta (0, 0)
Screenshot: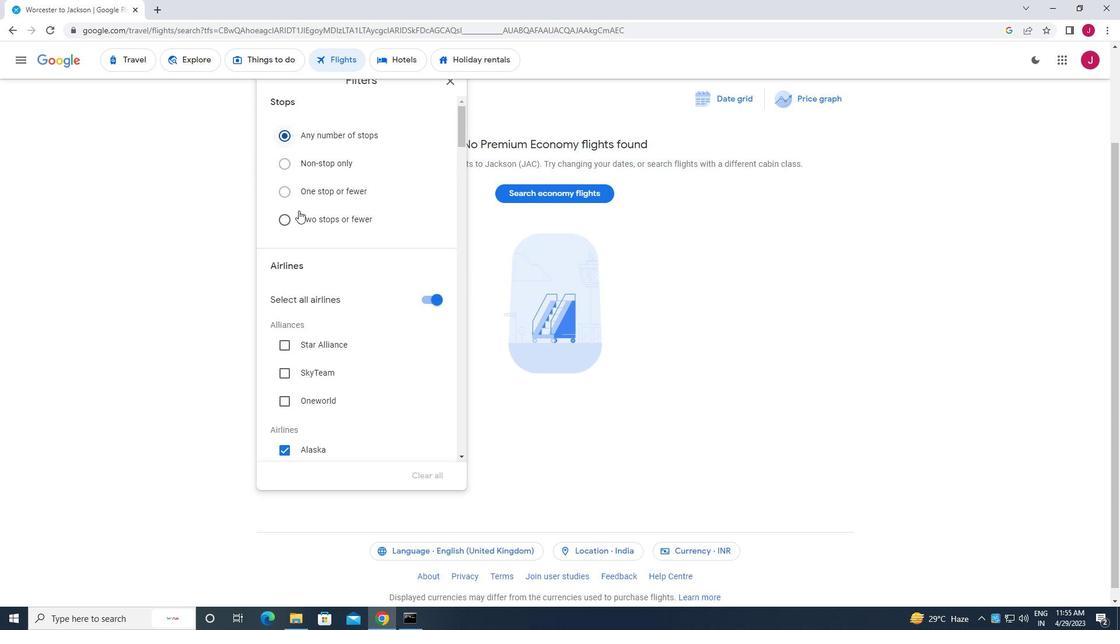 
Action: Mouse moved to (425, 185)
Screenshot: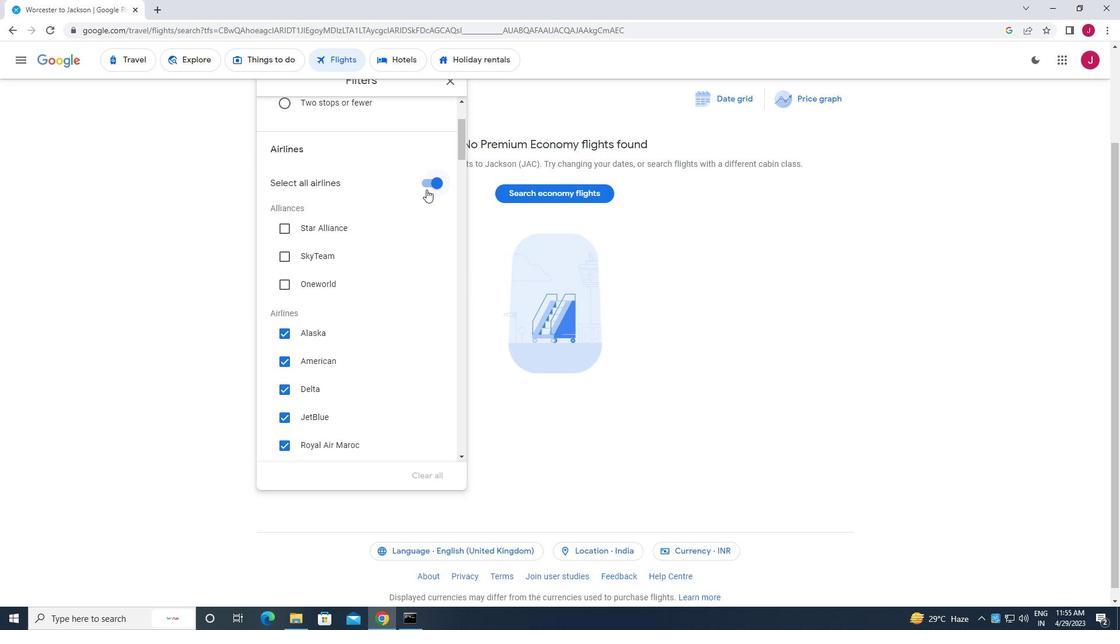 
Action: Mouse pressed left at (425, 185)
Screenshot: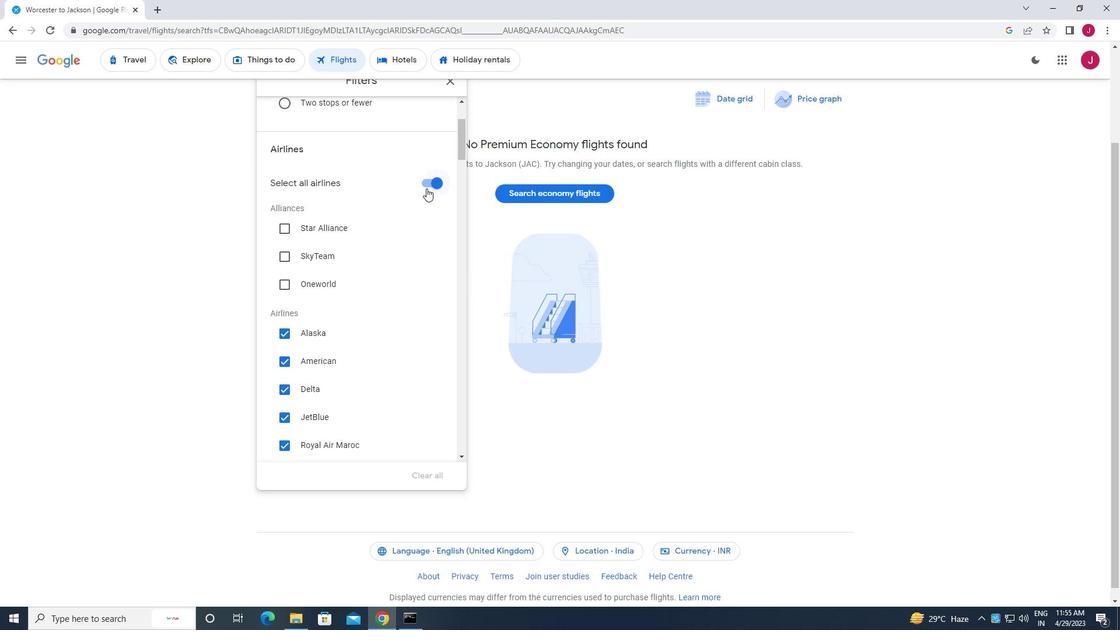 
Action: Mouse moved to (360, 253)
Screenshot: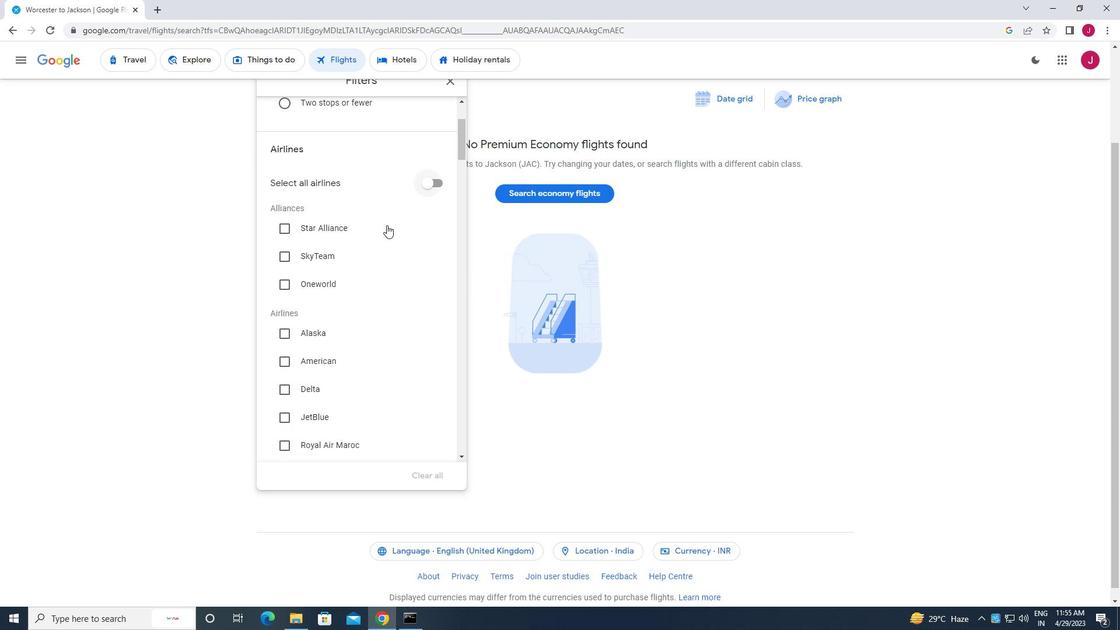 
Action: Mouse scrolled (360, 253) with delta (0, 0)
Screenshot: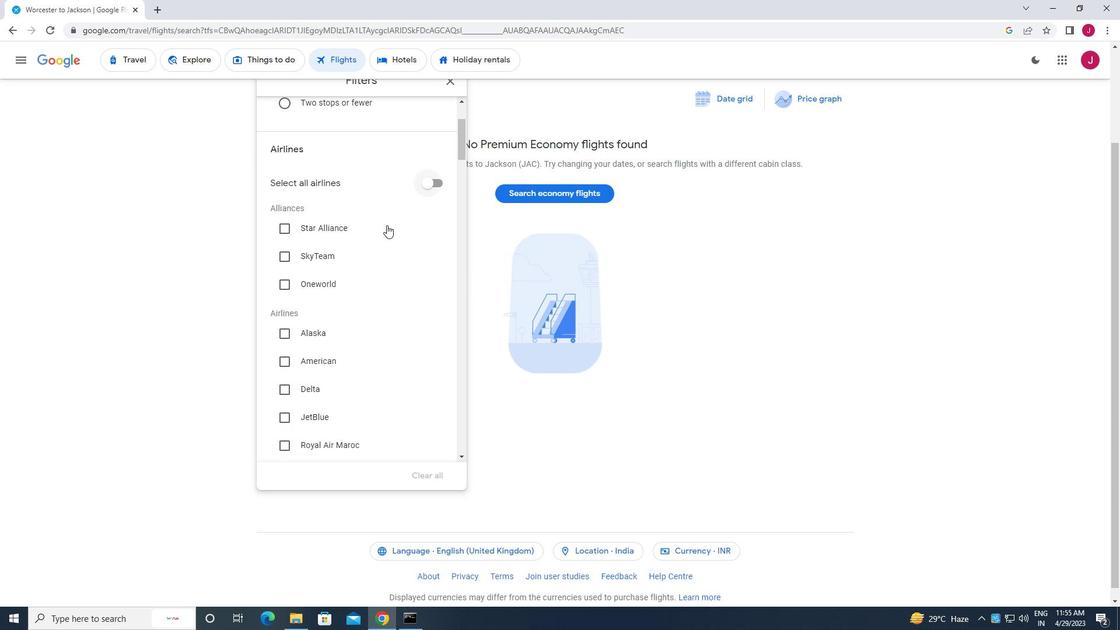 
Action: Mouse moved to (359, 255)
Screenshot: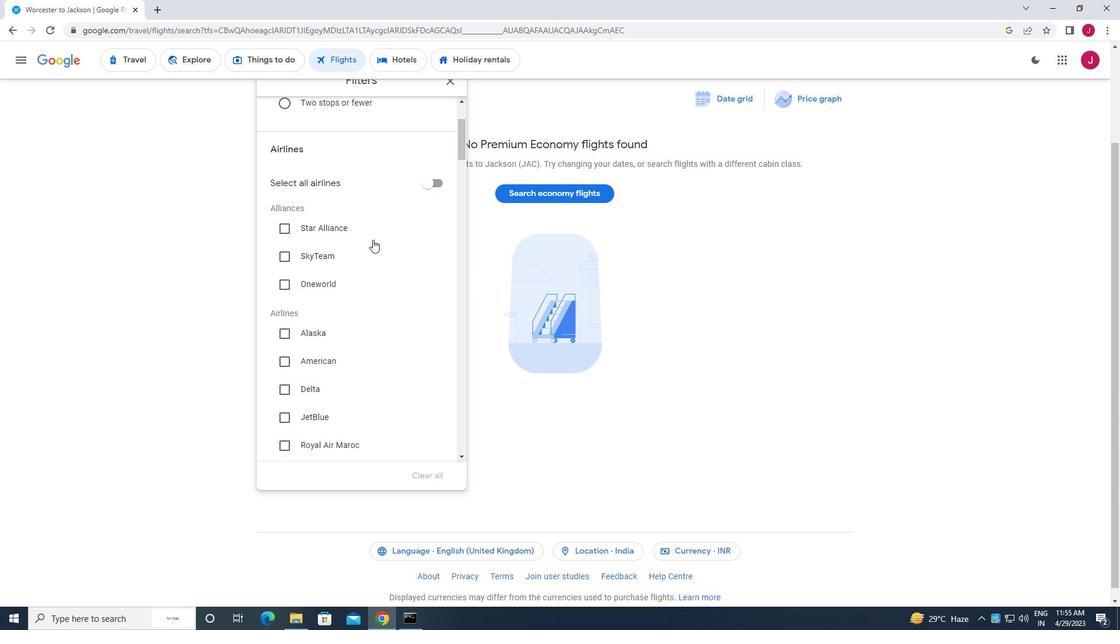 
Action: Mouse scrolled (359, 254) with delta (0, 0)
Screenshot: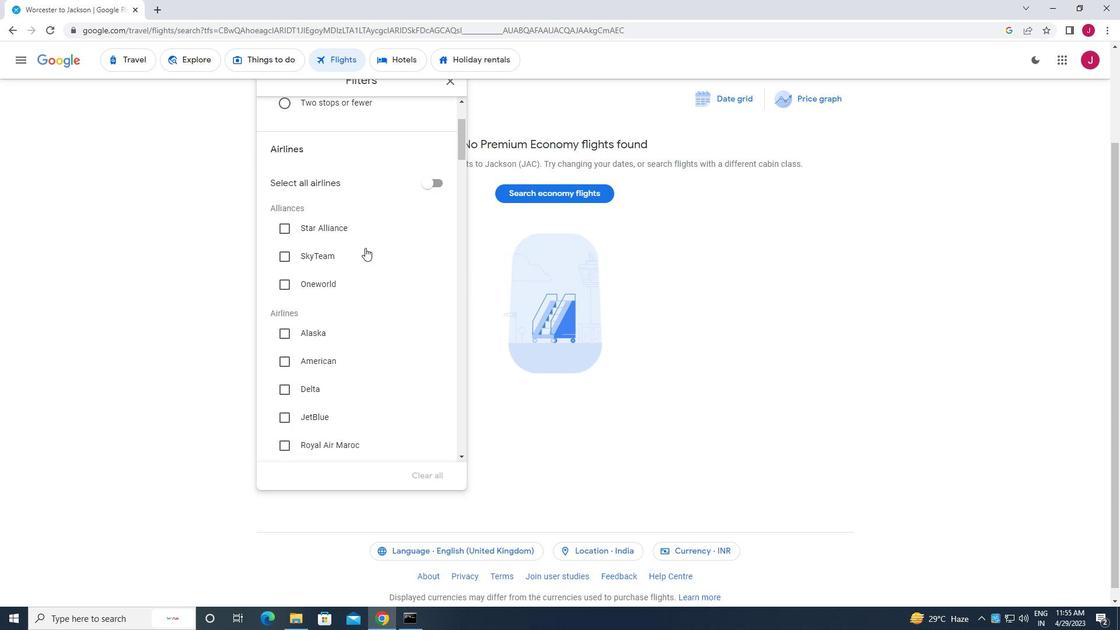 
Action: Mouse moved to (281, 411)
Screenshot: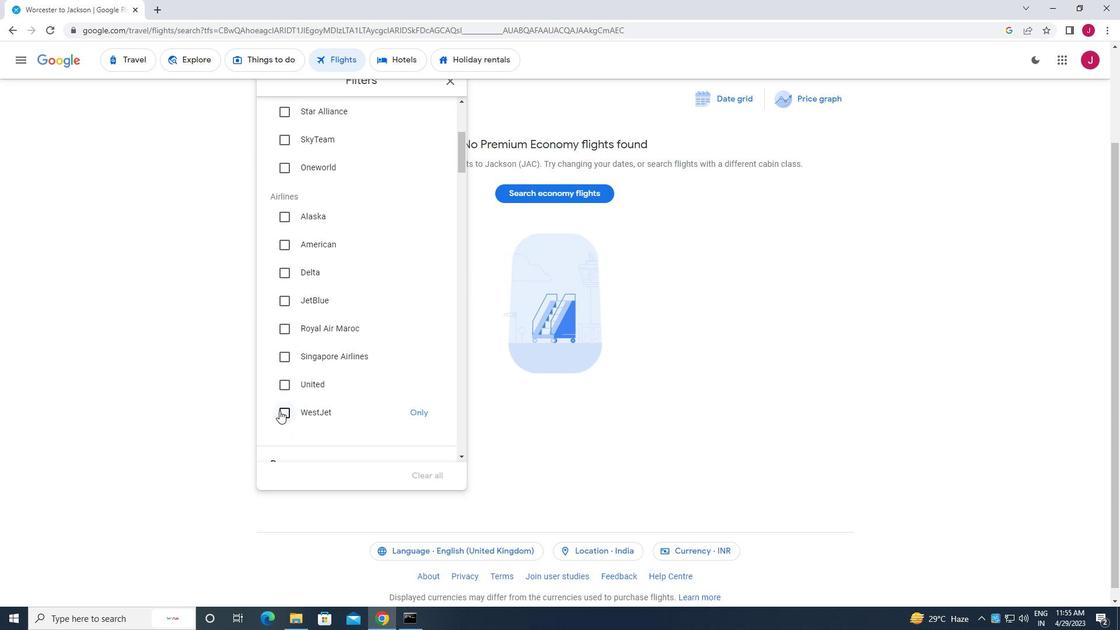 
Action: Mouse pressed left at (281, 411)
Screenshot: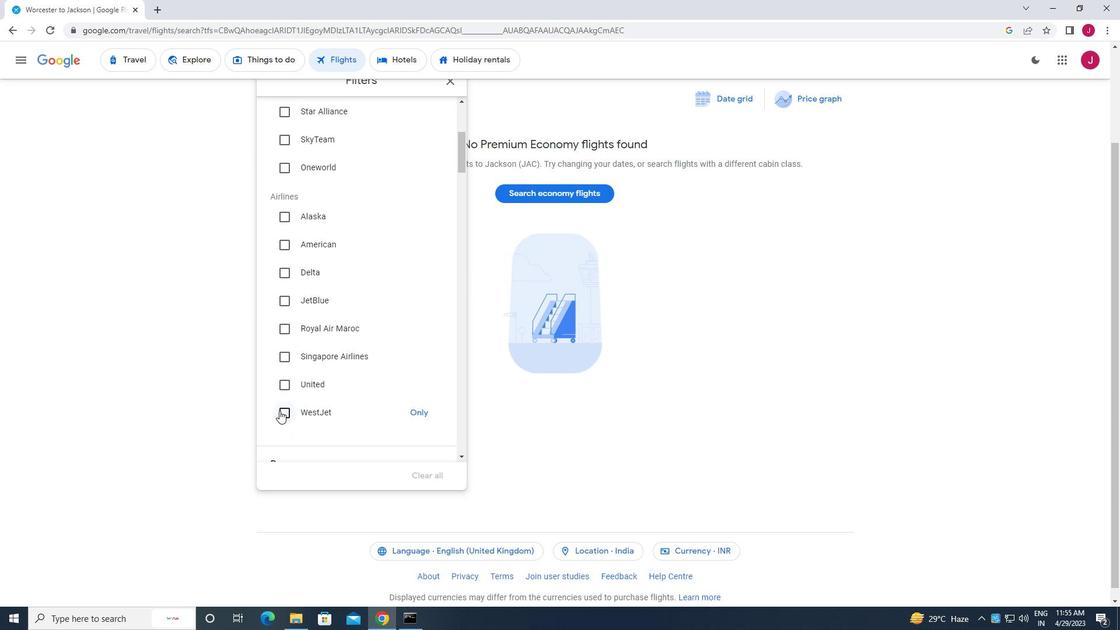 
Action: Mouse moved to (361, 333)
Screenshot: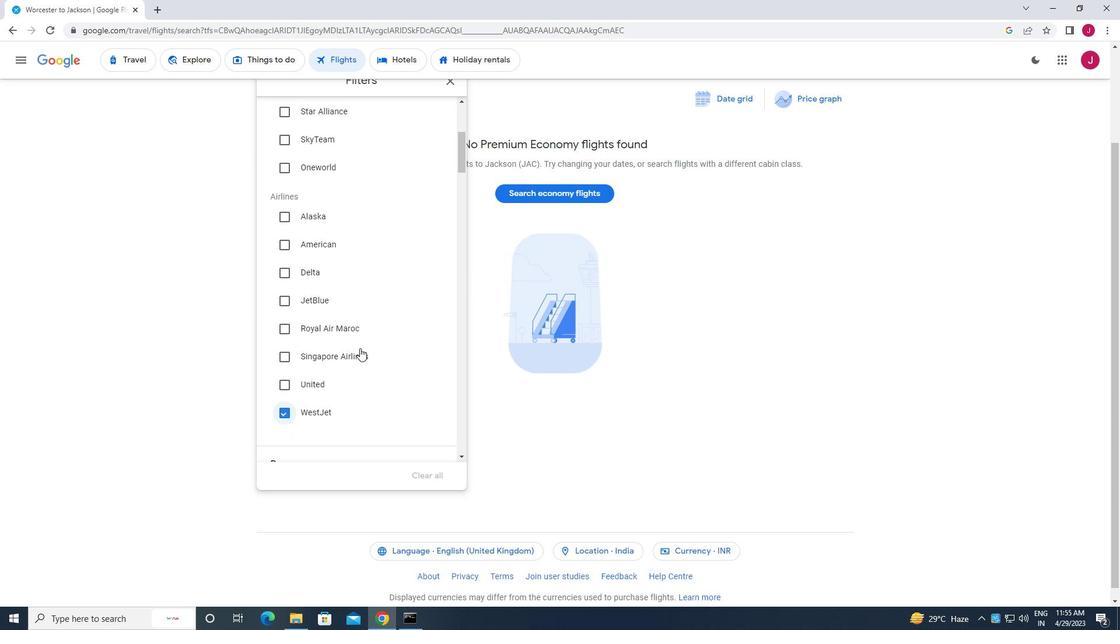 
Action: Mouse scrolled (361, 333) with delta (0, 0)
Screenshot: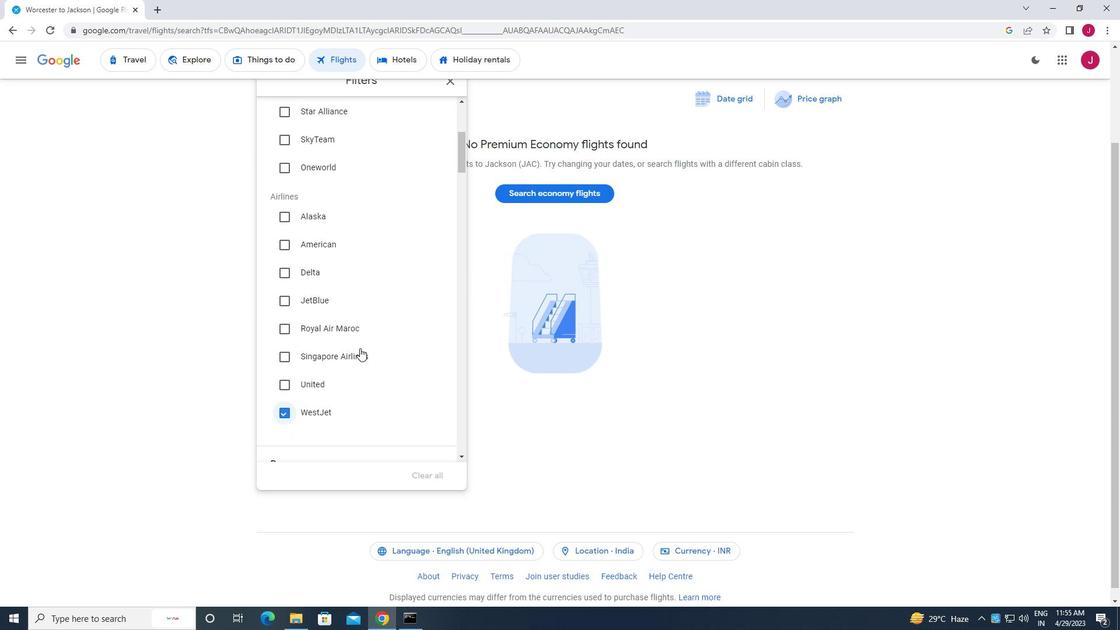 
Action: Mouse scrolled (361, 333) with delta (0, 0)
Screenshot: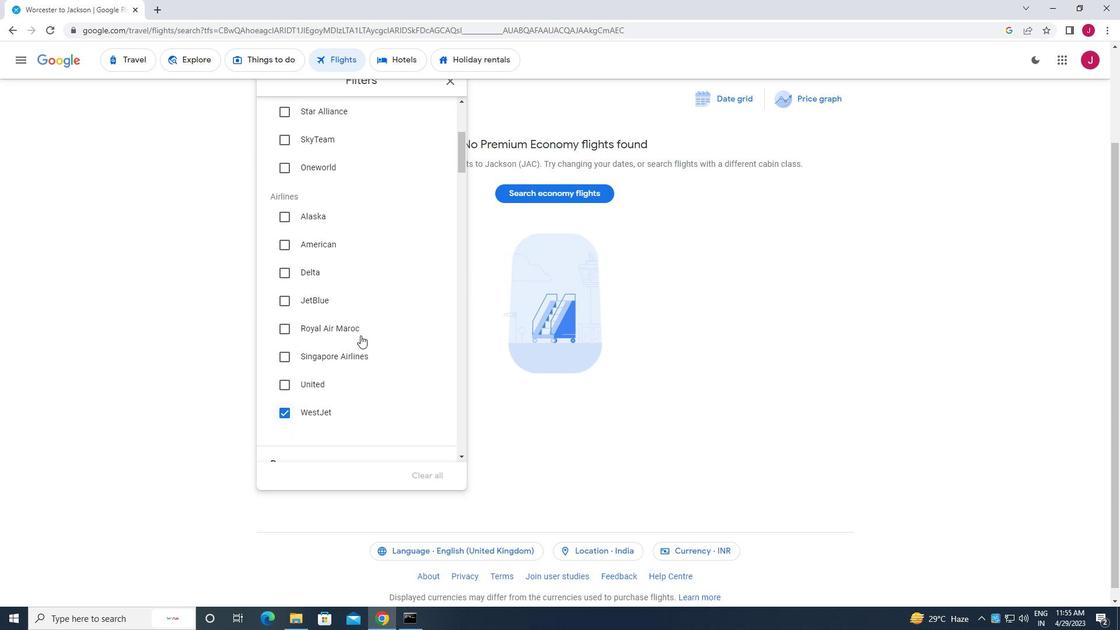 
Action: Mouse scrolled (361, 333) with delta (0, 0)
Screenshot: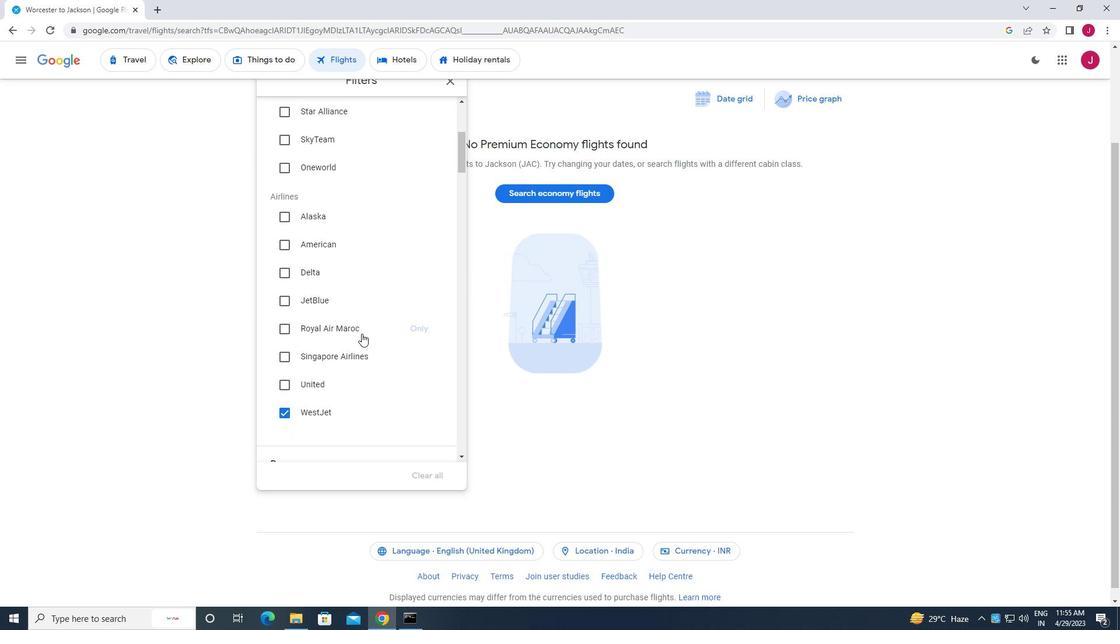 
Action: Mouse scrolled (361, 333) with delta (0, 0)
Screenshot: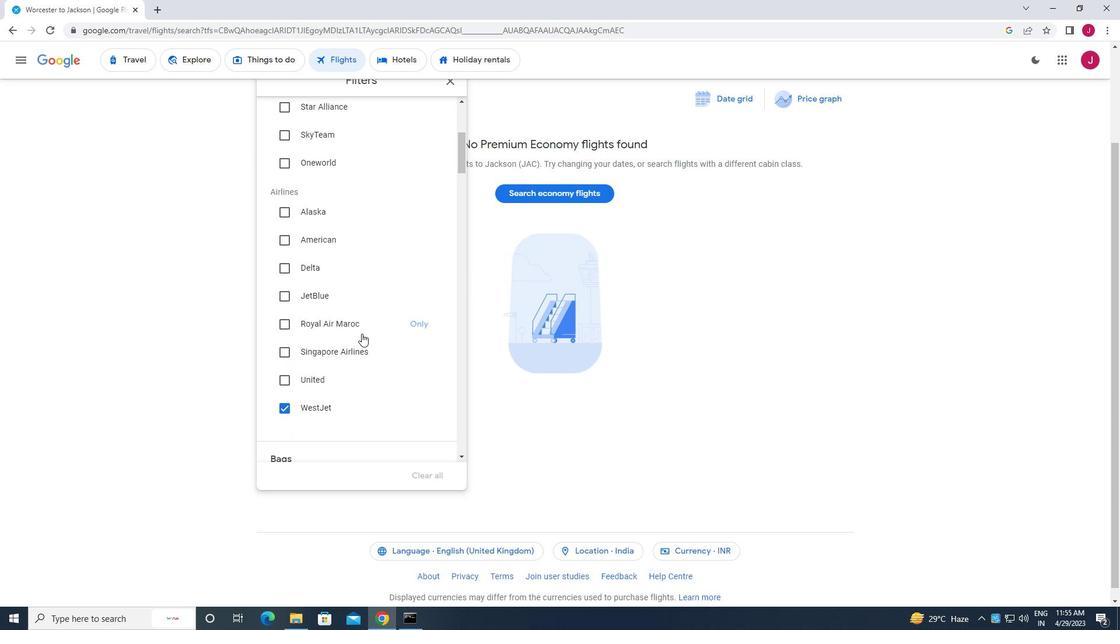 
Action: Mouse moved to (361, 332)
Screenshot: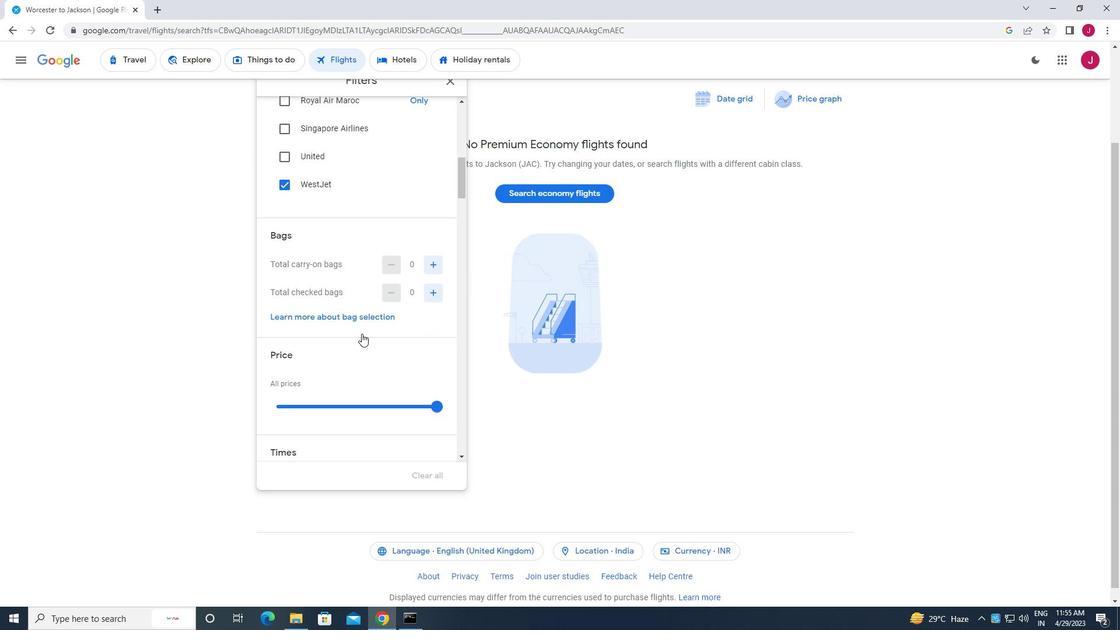 
Action: Mouse scrolled (361, 332) with delta (0, 0)
Screenshot: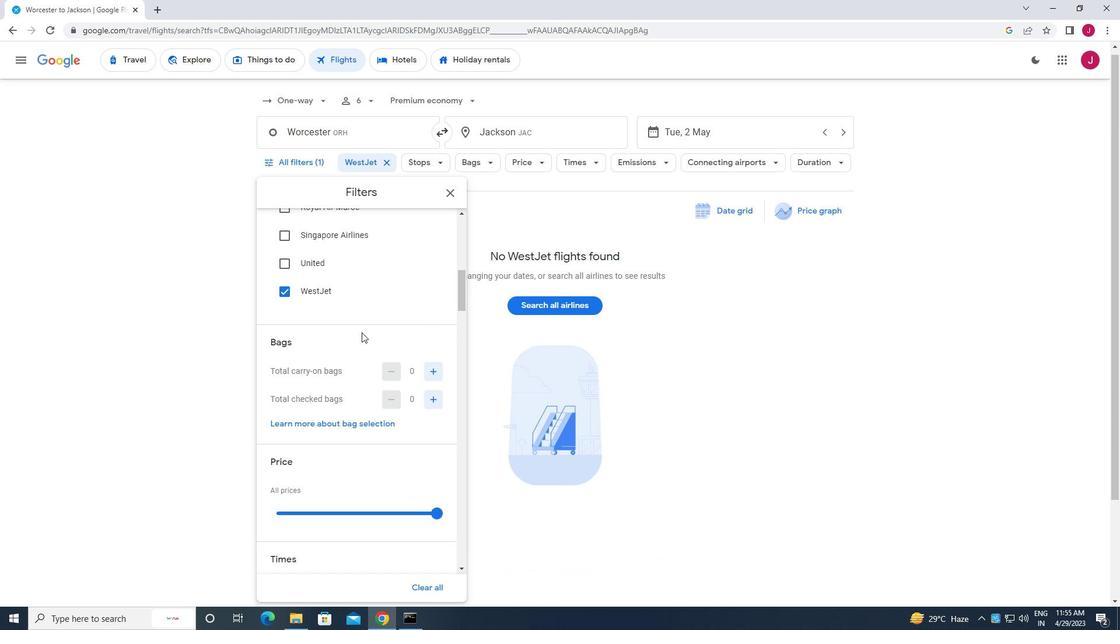 
Action: Mouse scrolled (361, 332) with delta (0, 0)
Screenshot: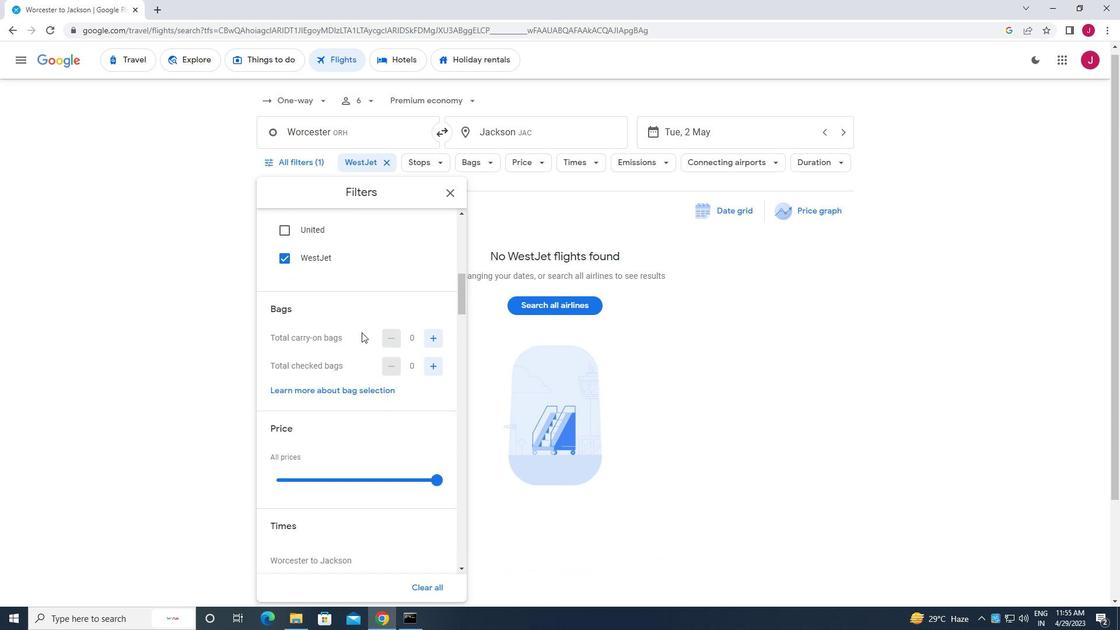 
Action: Mouse moved to (433, 253)
Screenshot: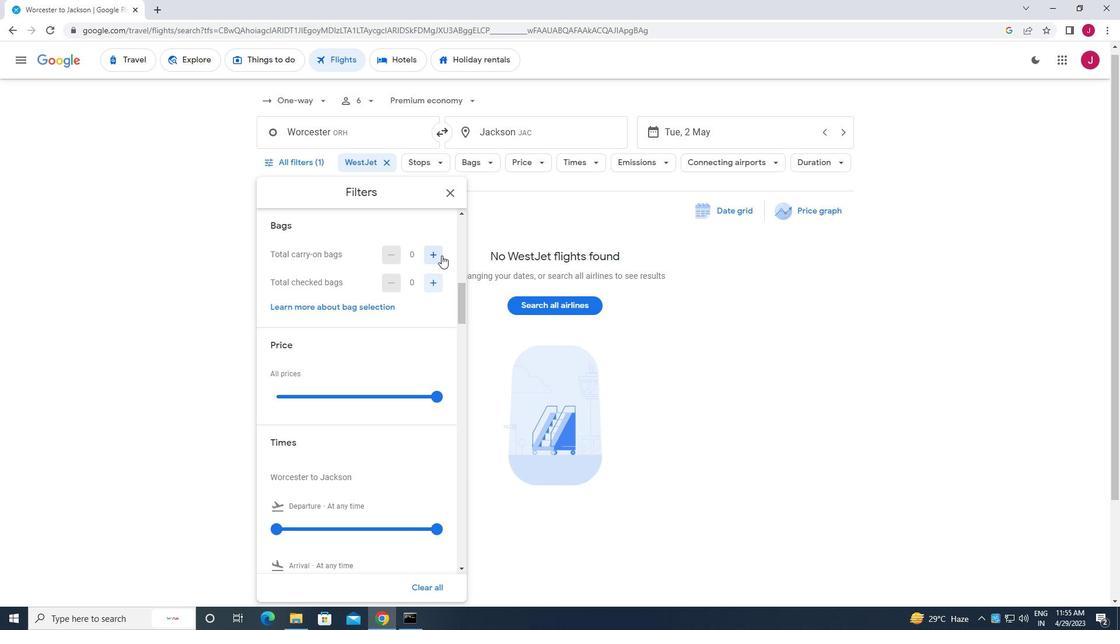 
Action: Mouse pressed left at (433, 253)
Screenshot: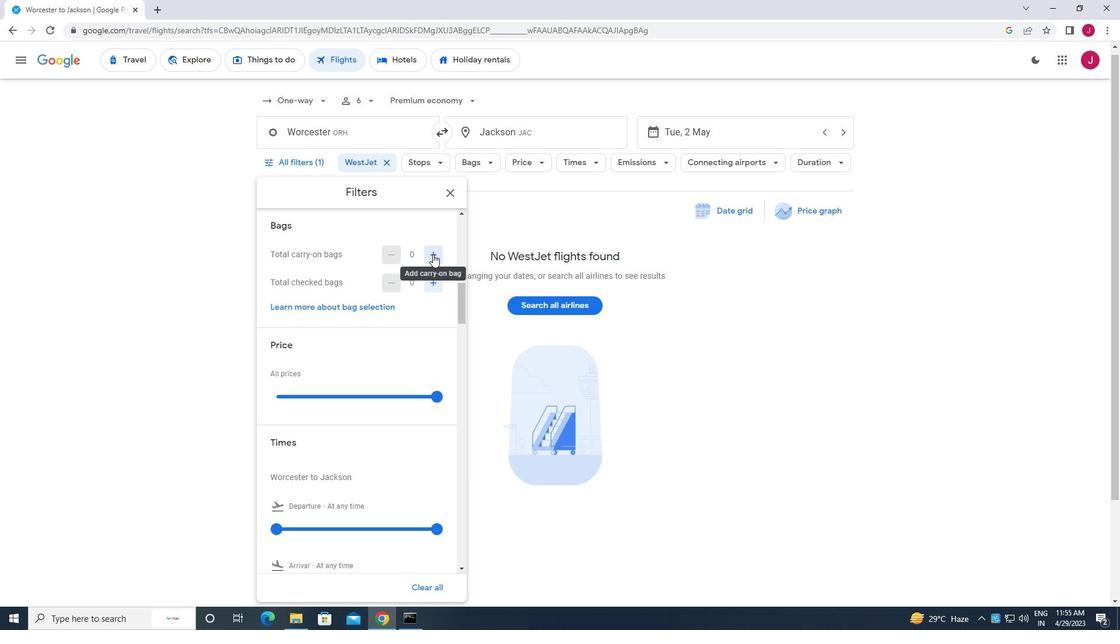 
Action: Mouse moved to (439, 394)
Screenshot: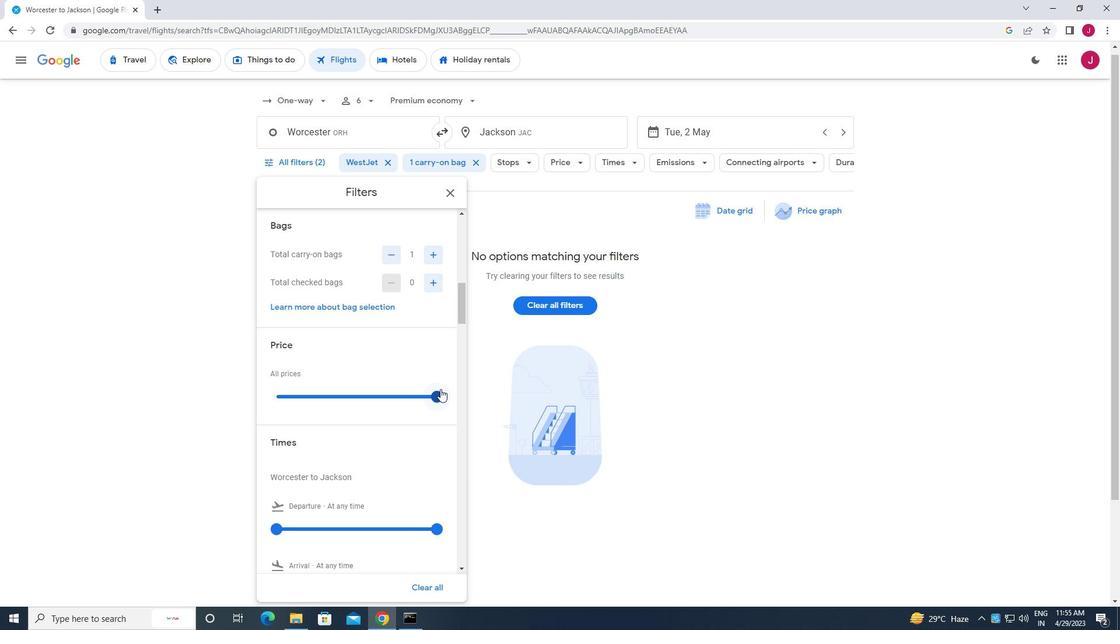 
Action: Mouse pressed left at (439, 394)
Screenshot: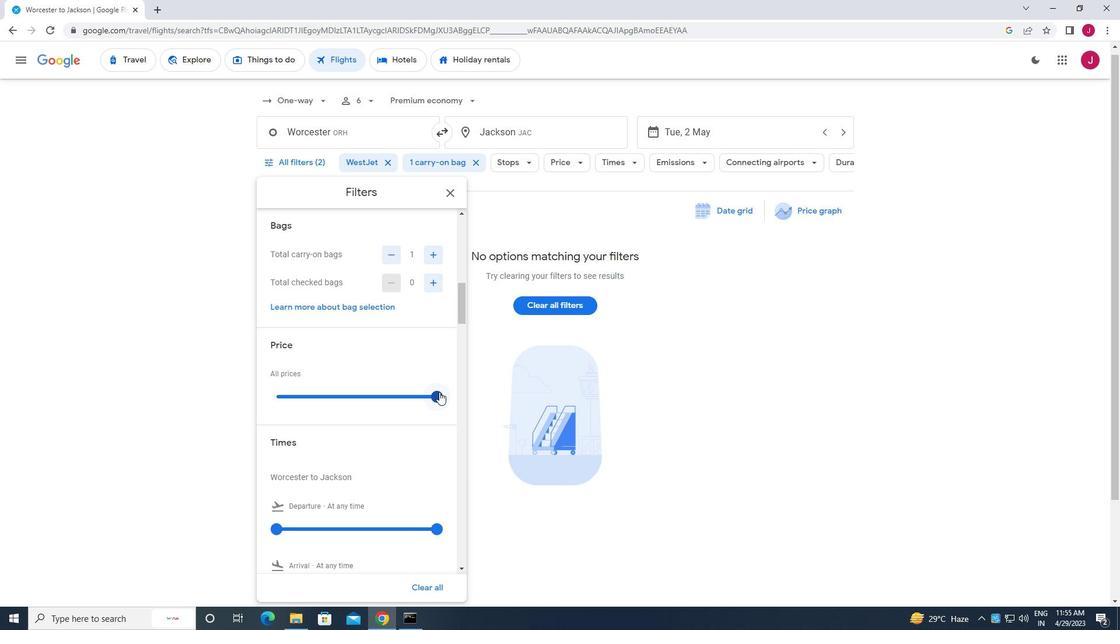 
Action: Mouse moved to (274, 395)
Screenshot: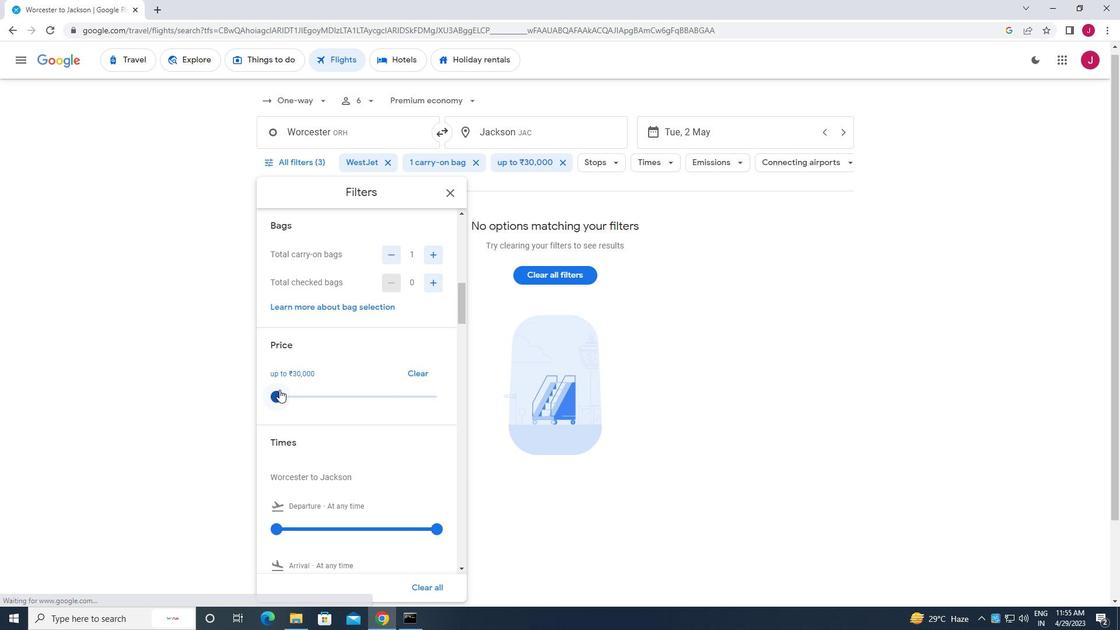 
Action: Mouse pressed left at (274, 395)
Screenshot: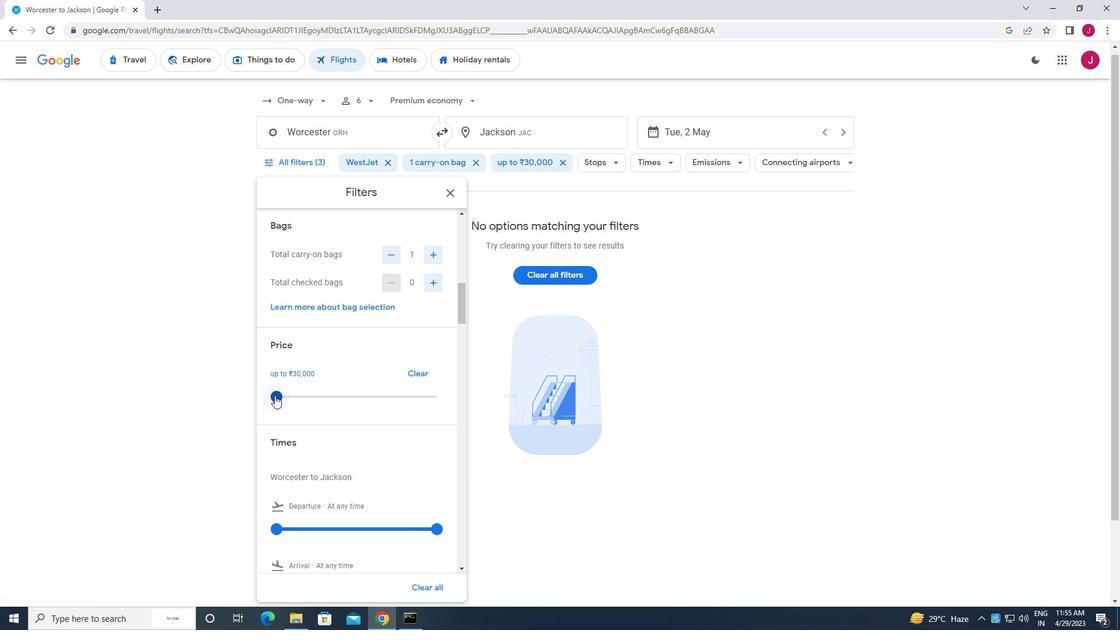 
Action: Mouse moved to (434, 326)
Screenshot: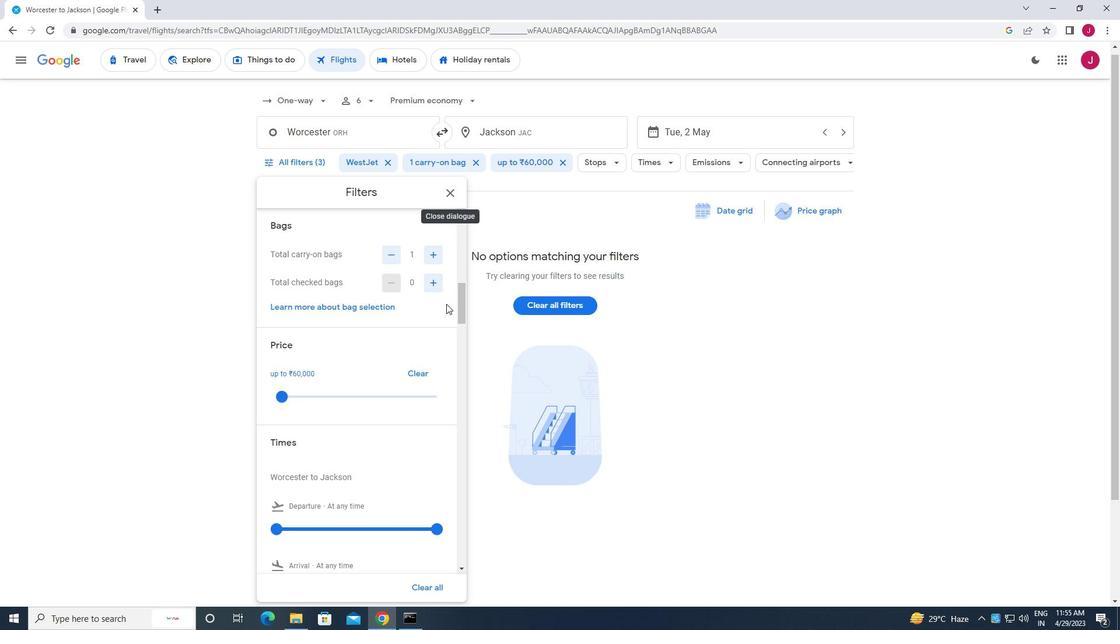 
Action: Mouse scrolled (434, 325) with delta (0, 0)
Screenshot: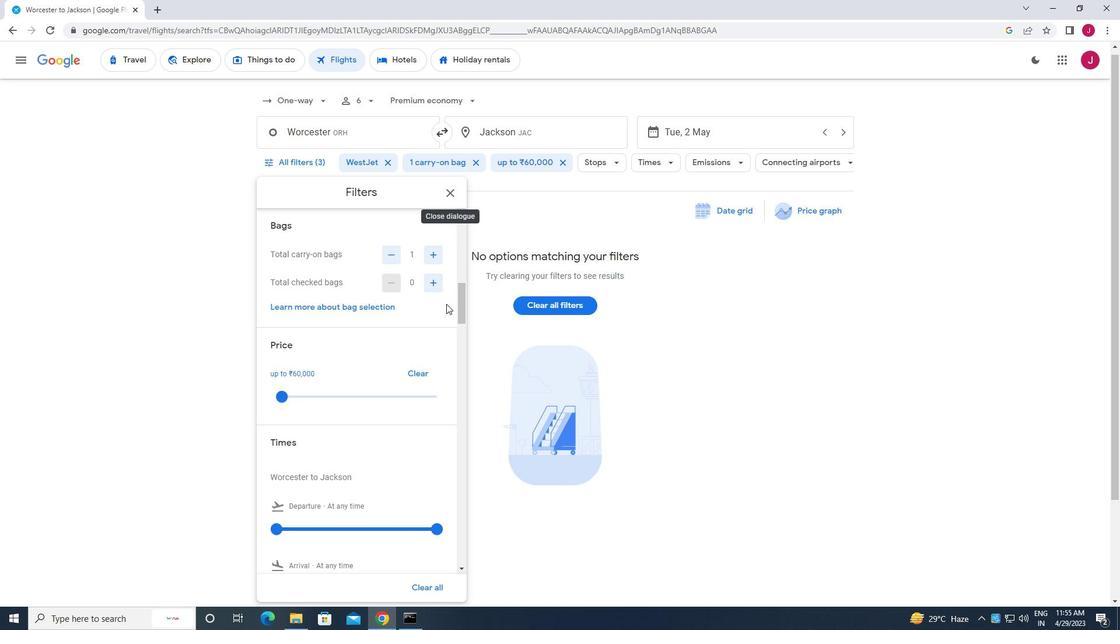 
Action: Mouse moved to (432, 329)
Screenshot: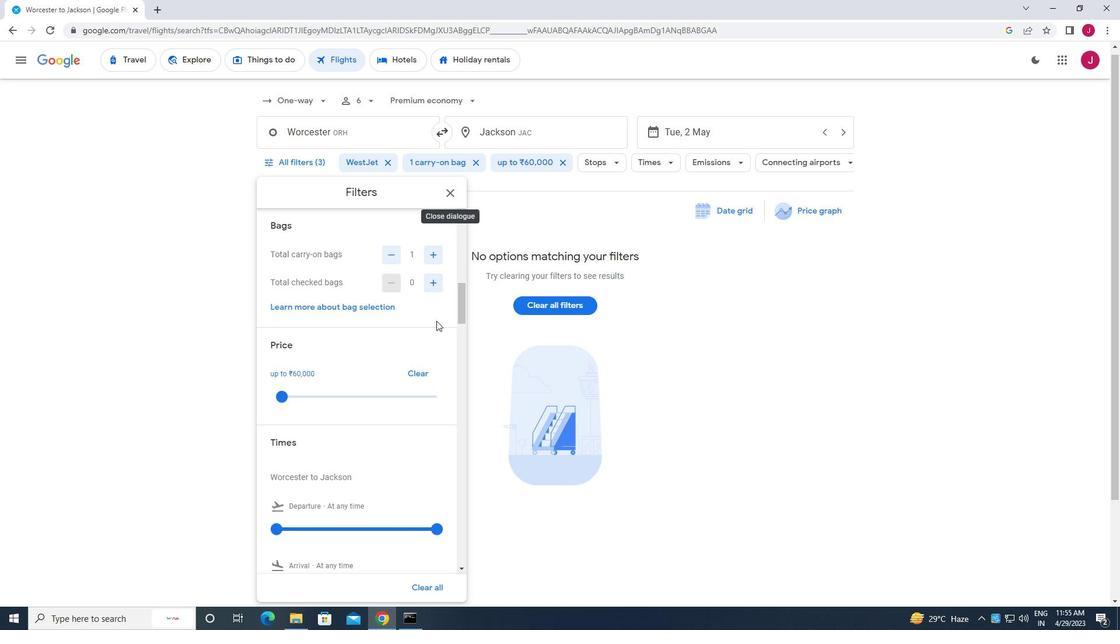
Action: Mouse scrolled (432, 328) with delta (0, 0)
Screenshot: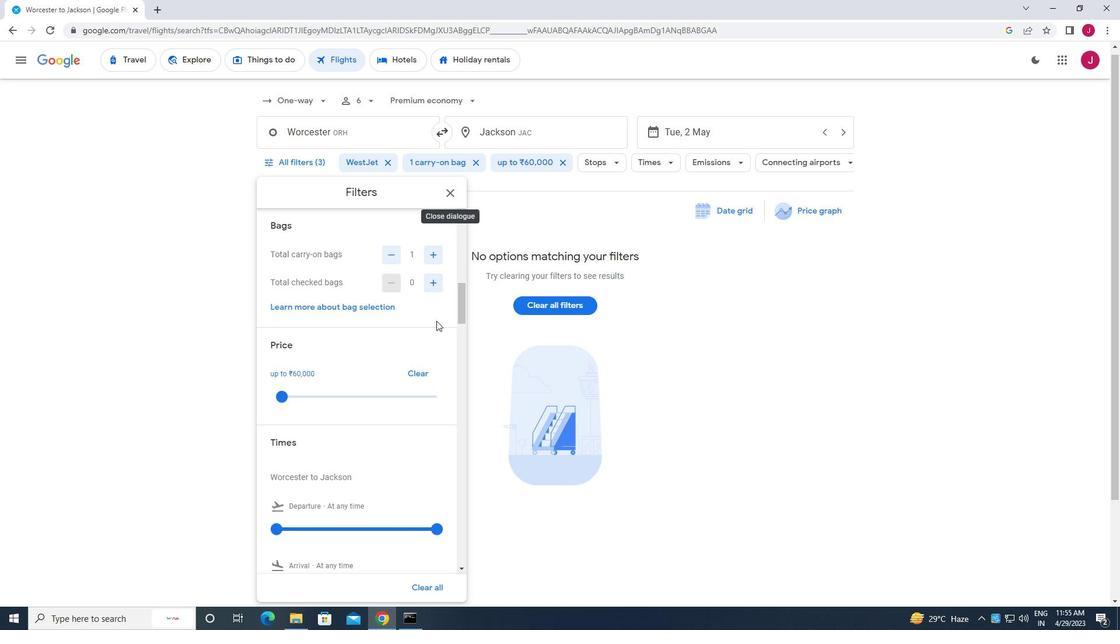 
Action: Mouse moved to (430, 331)
Screenshot: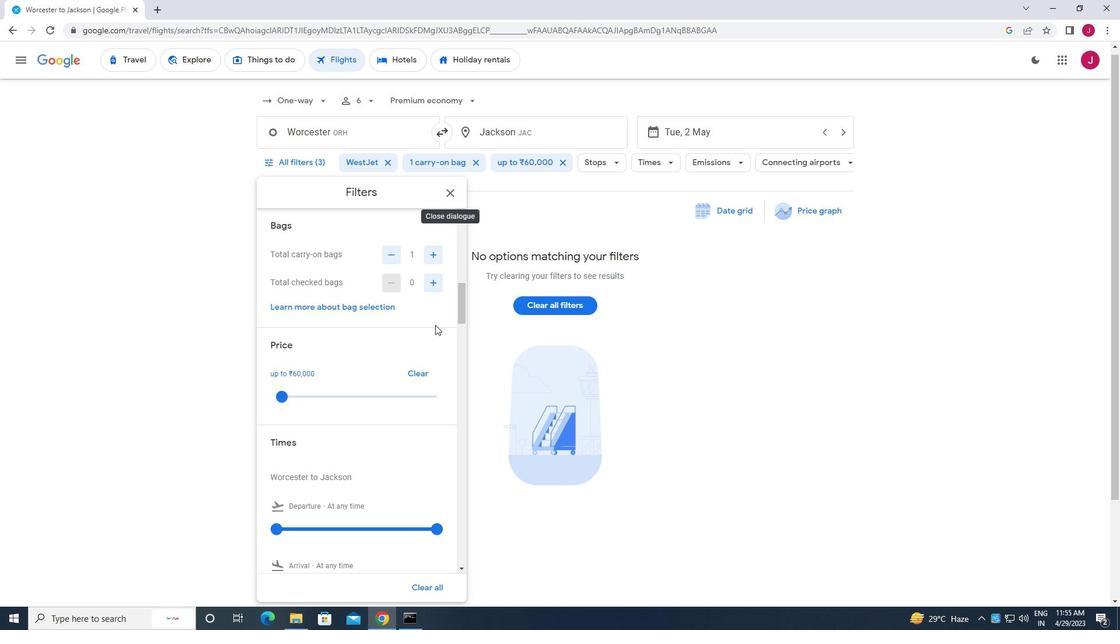 
Action: Mouse scrolled (430, 330) with delta (0, 0)
Screenshot: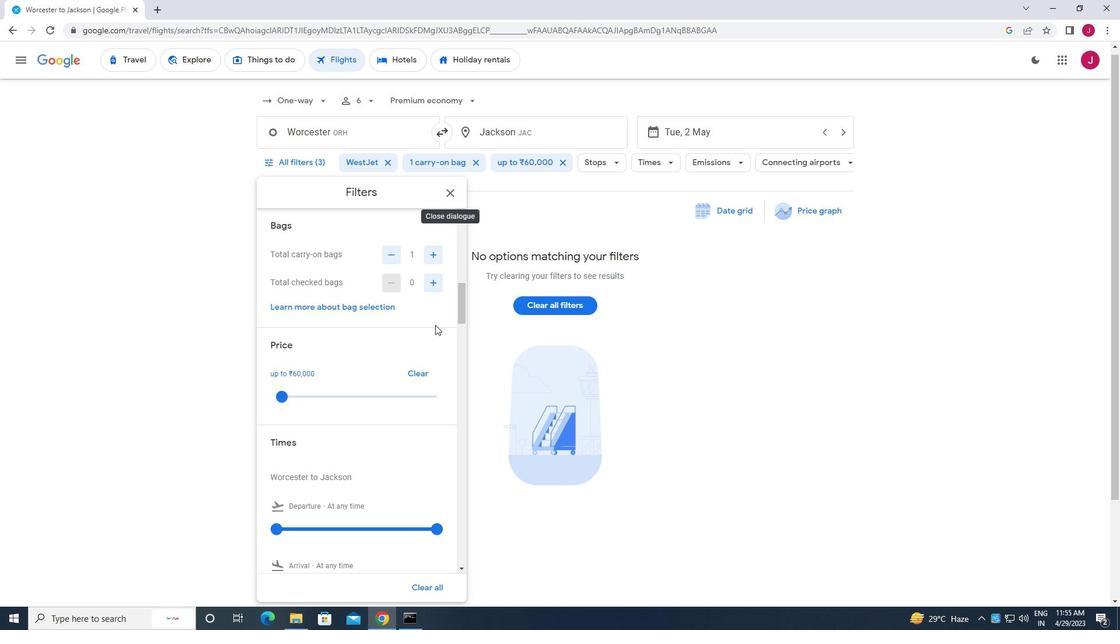 
Action: Mouse moved to (272, 351)
Screenshot: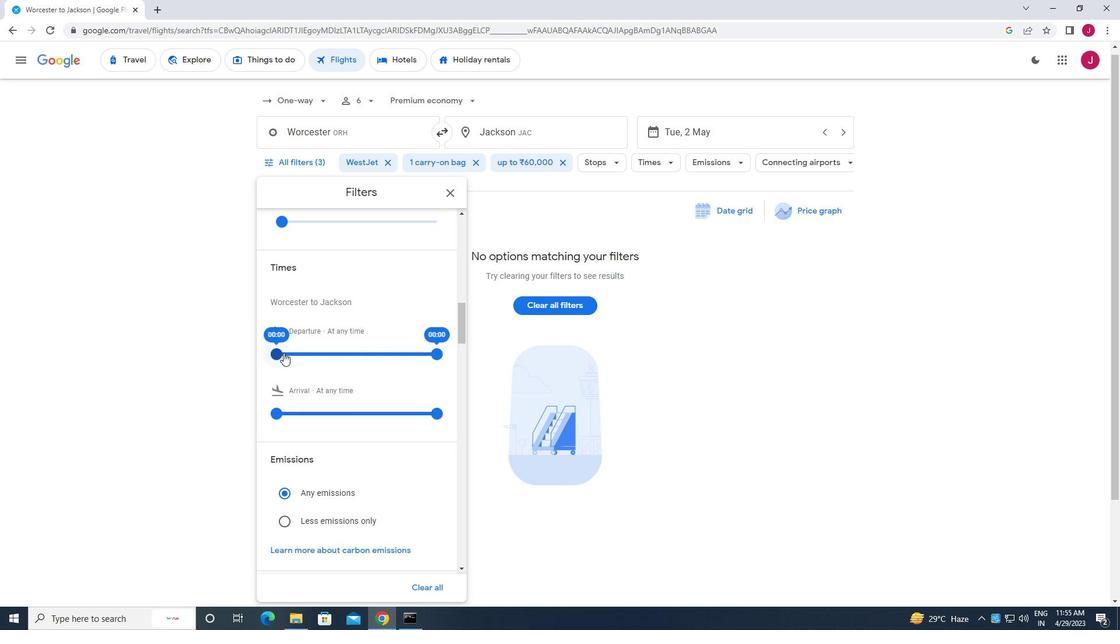 
Action: Mouse pressed left at (272, 351)
Screenshot: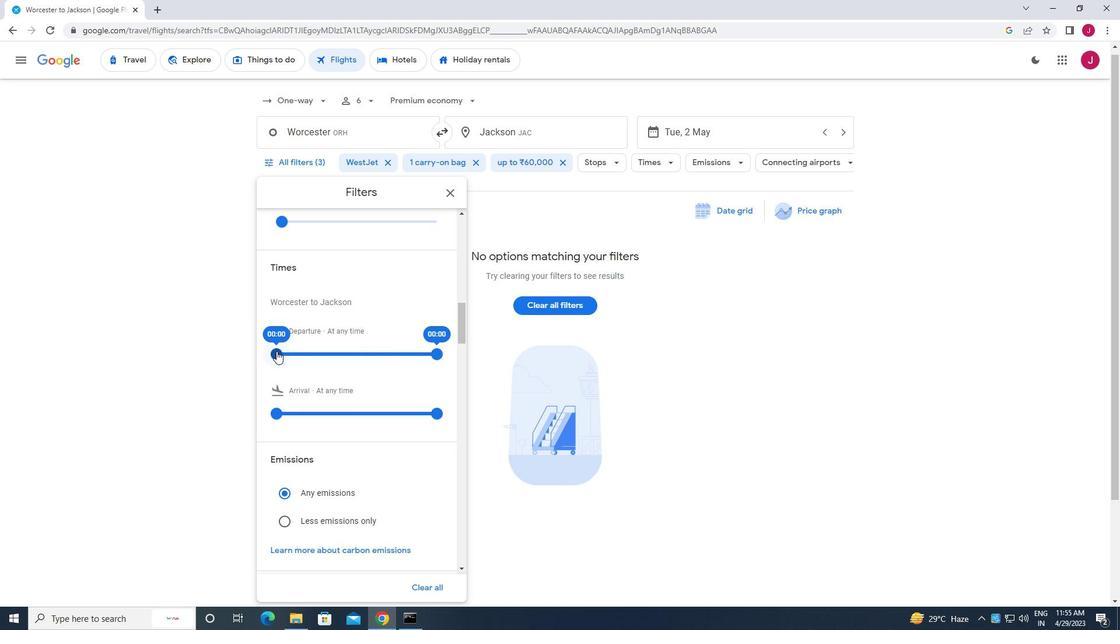 
Action: Mouse moved to (439, 359)
Screenshot: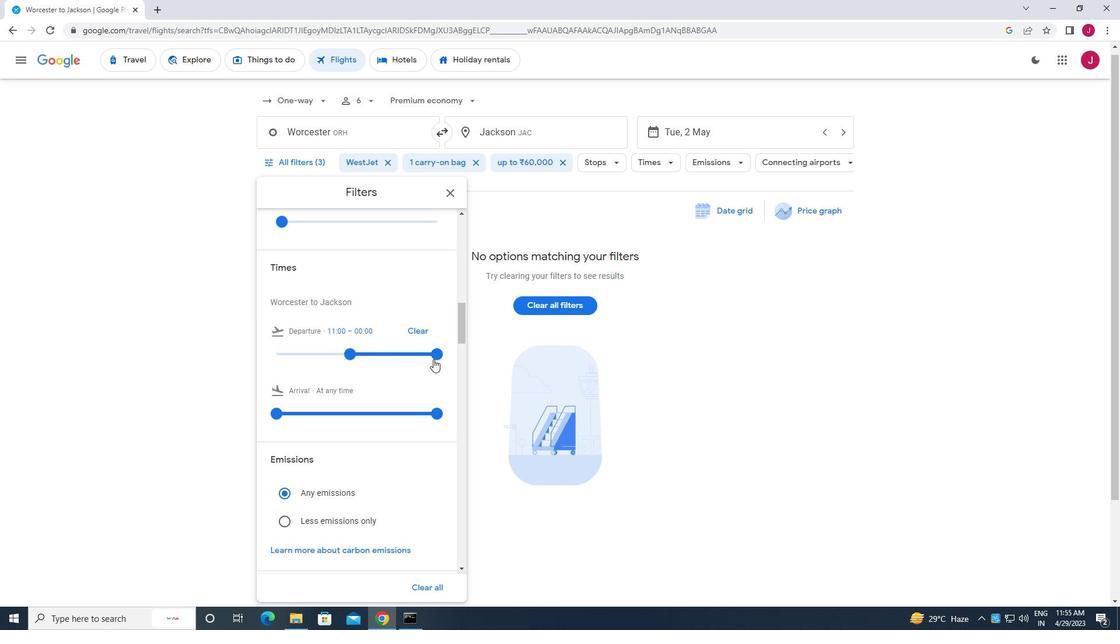 
Action: Mouse pressed left at (439, 359)
Screenshot: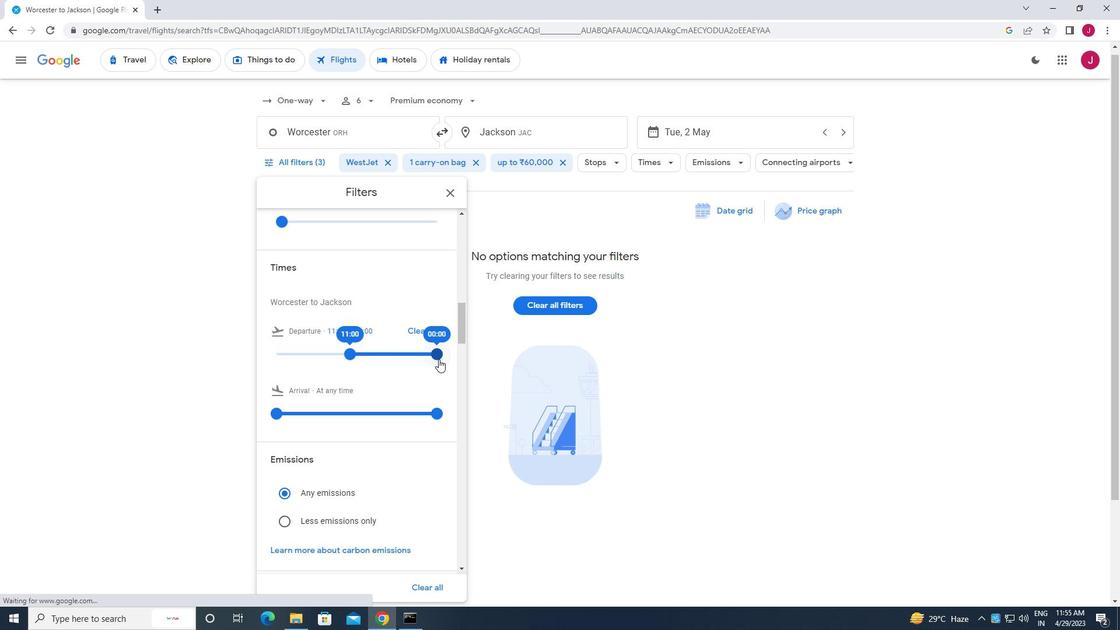 
Action: Mouse moved to (451, 189)
Screenshot: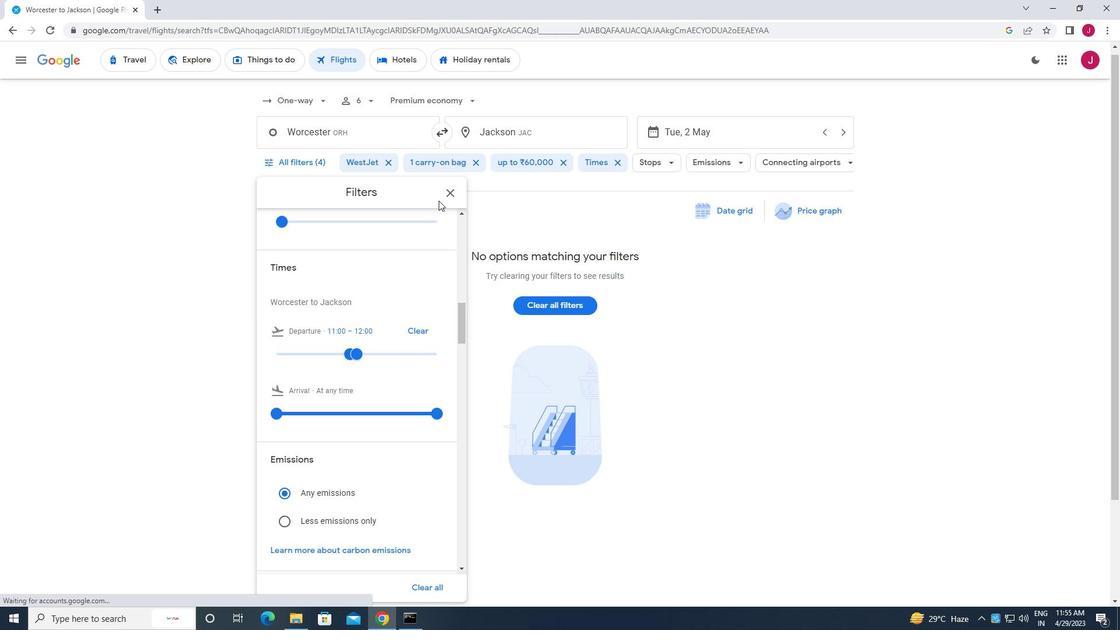 
Action: Mouse pressed left at (451, 189)
Screenshot: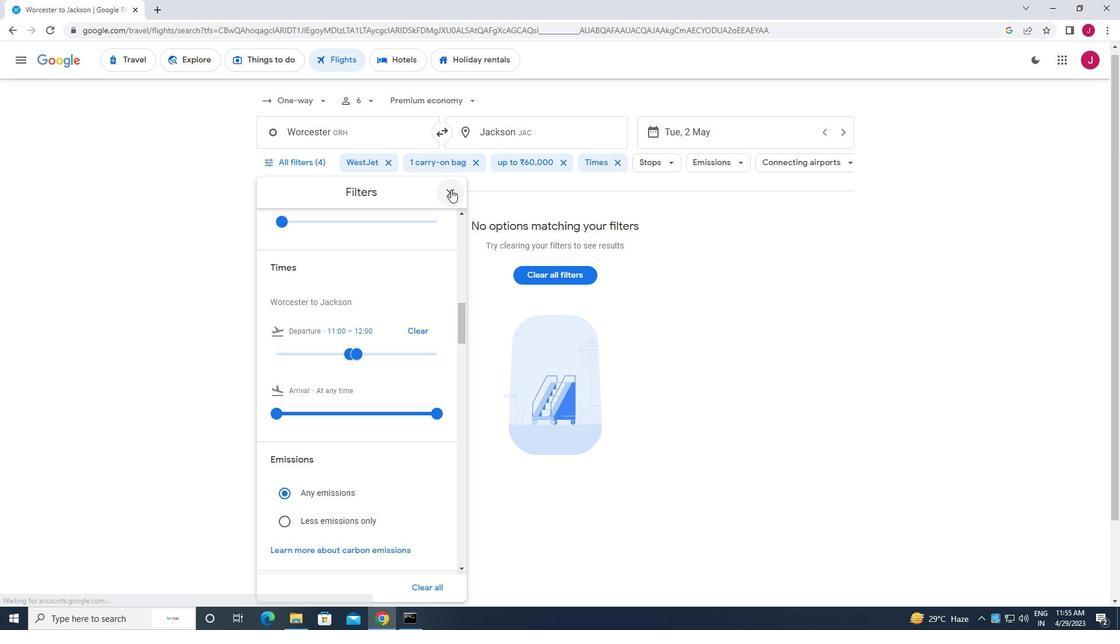 
Action: Mouse moved to (448, 191)
Screenshot: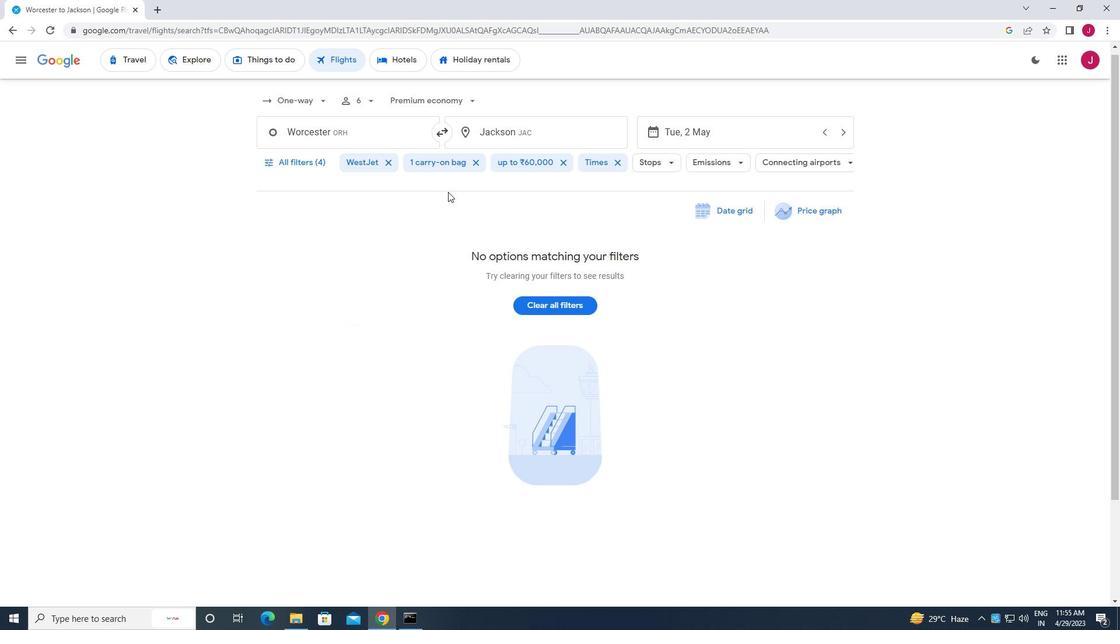
